 Task: Open Card Requirements Validation Meeting in Board Product Design and User Experience Optimization to Workspace Job Analysis and Design and add a team member Softage.1@softage.net, a label Red, a checklist Production Planning, an attachment from your google drive, a color Red and finally, add a card description 'Plan and execute company team-building retreat with a focus on stress management and resilience' and a comment 'This task presents an opportunity to innovate and come up with new solutions to old problems.'. Add a start date 'Jan 09, 1900' with a due date 'Jan 16, 1900'
Action: Mouse moved to (68, 289)
Screenshot: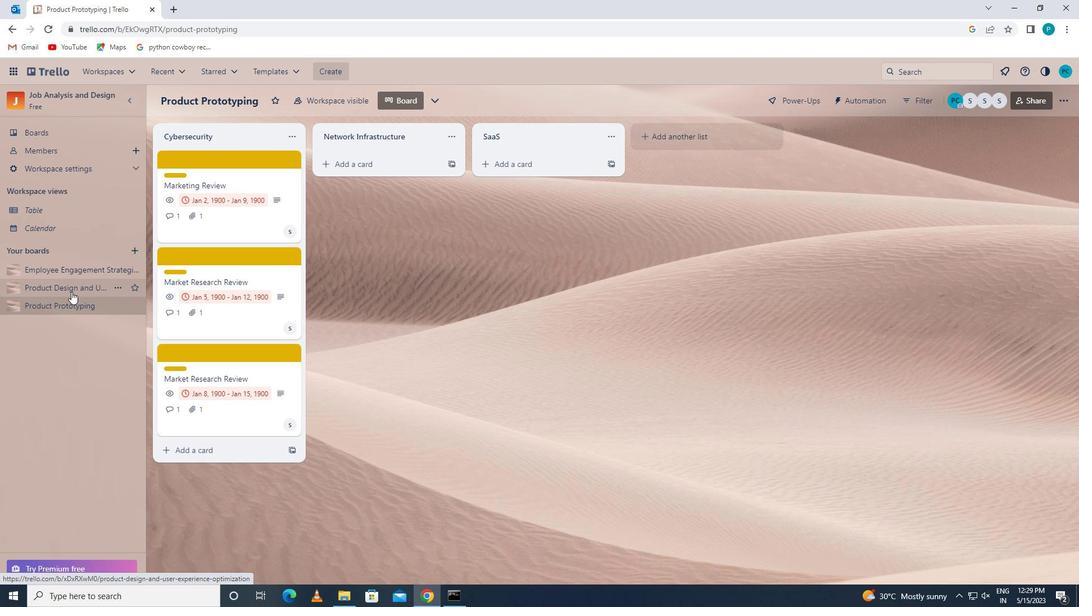 
Action: Mouse pressed left at (68, 289)
Screenshot: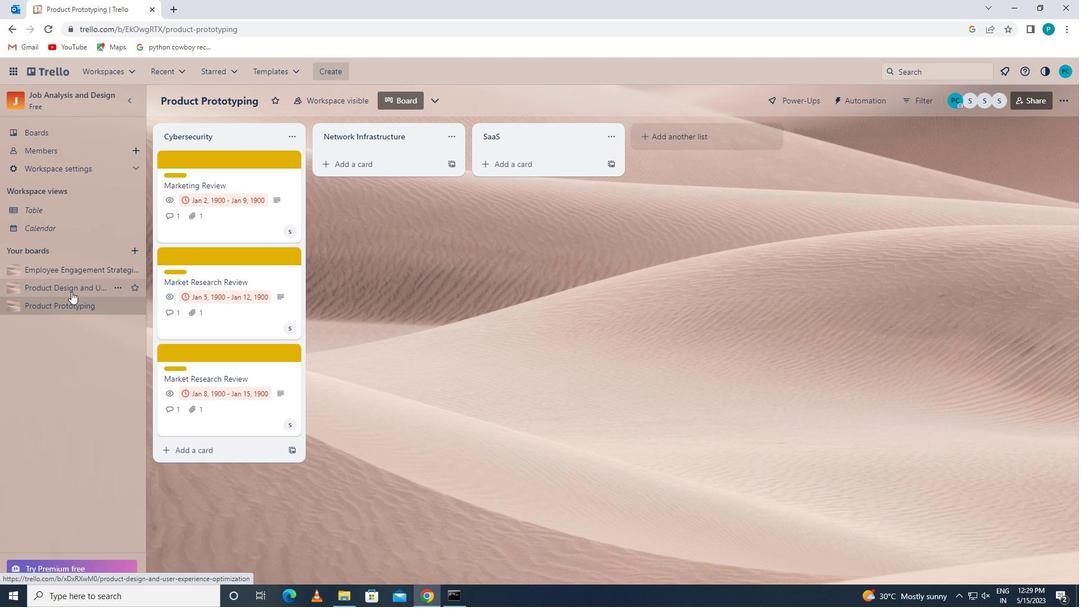 
Action: Mouse moved to (212, 371)
Screenshot: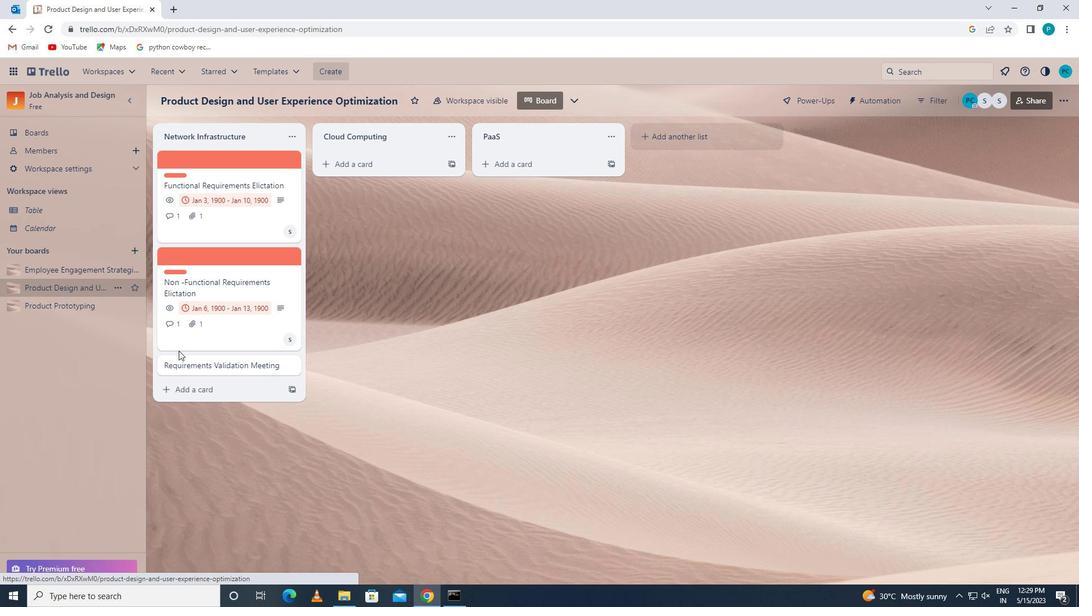 
Action: Mouse pressed left at (212, 371)
Screenshot: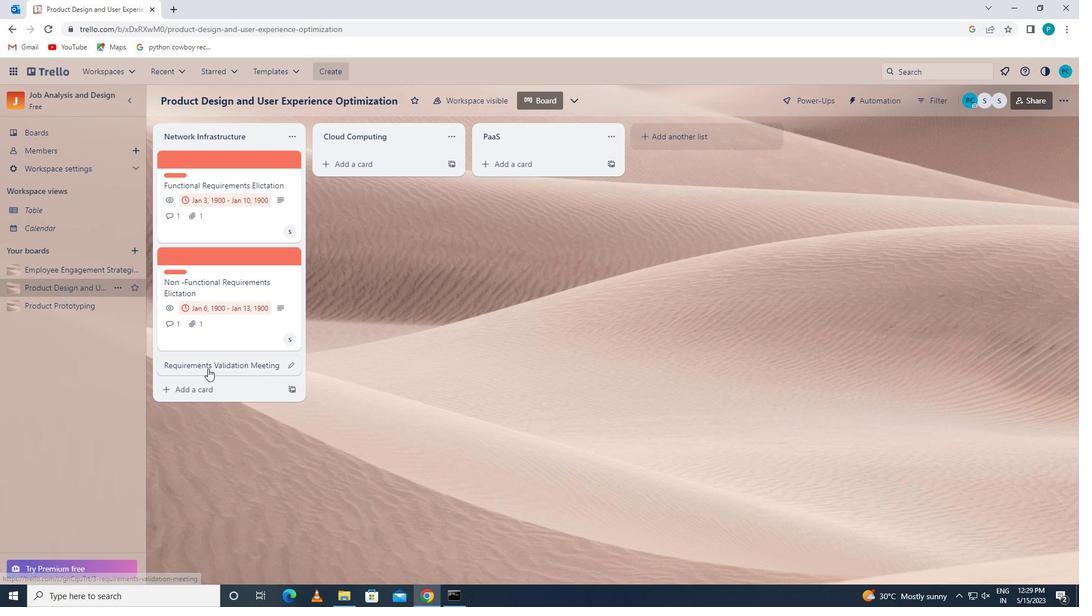 
Action: Mouse moved to (677, 190)
Screenshot: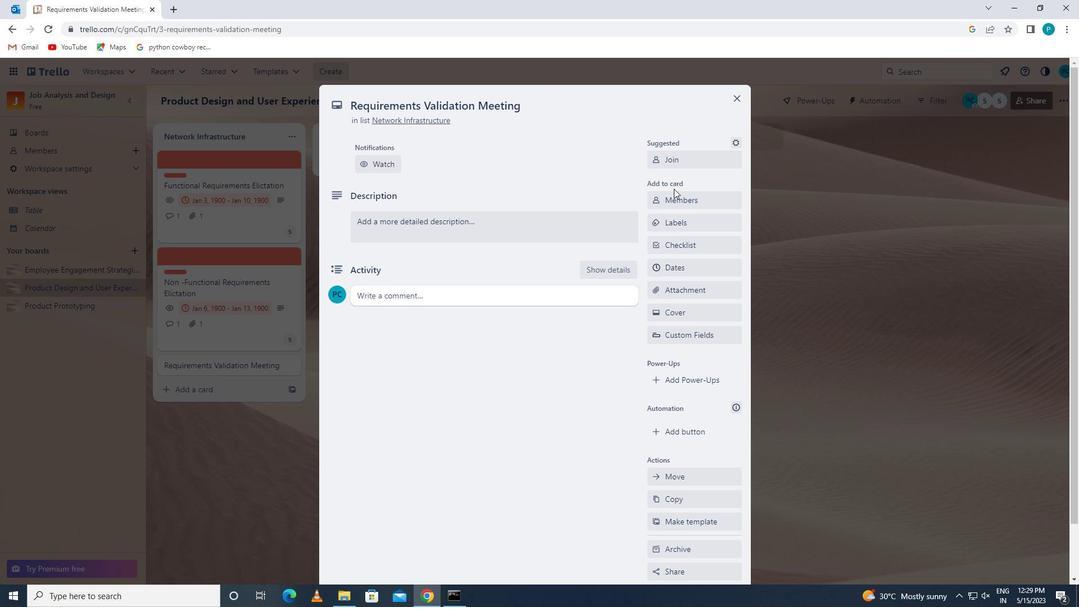 
Action: Mouse pressed left at (677, 190)
Screenshot: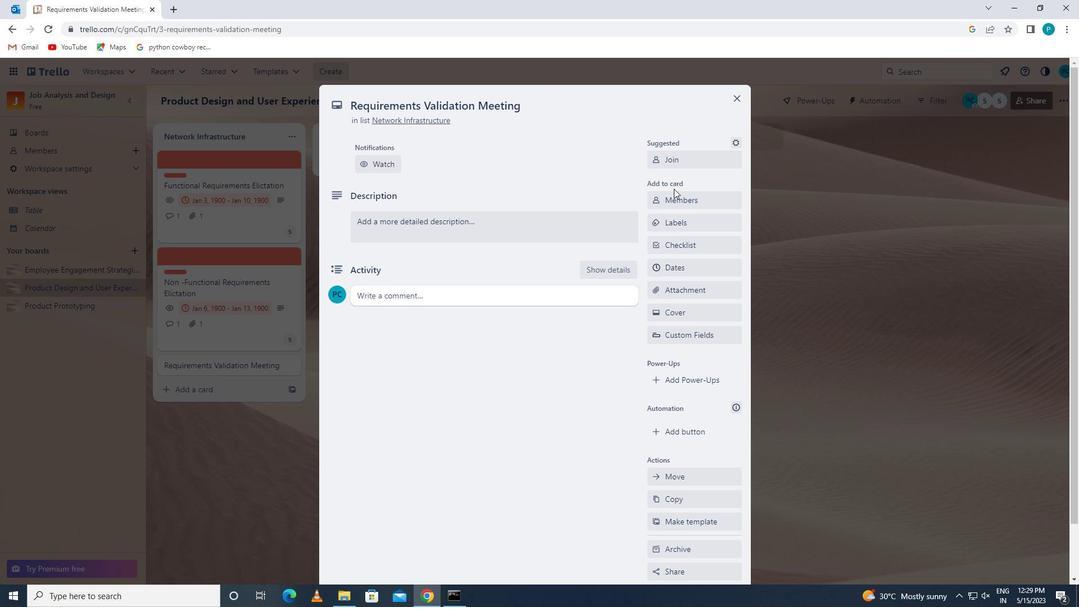 
Action: Mouse moved to (681, 192)
Screenshot: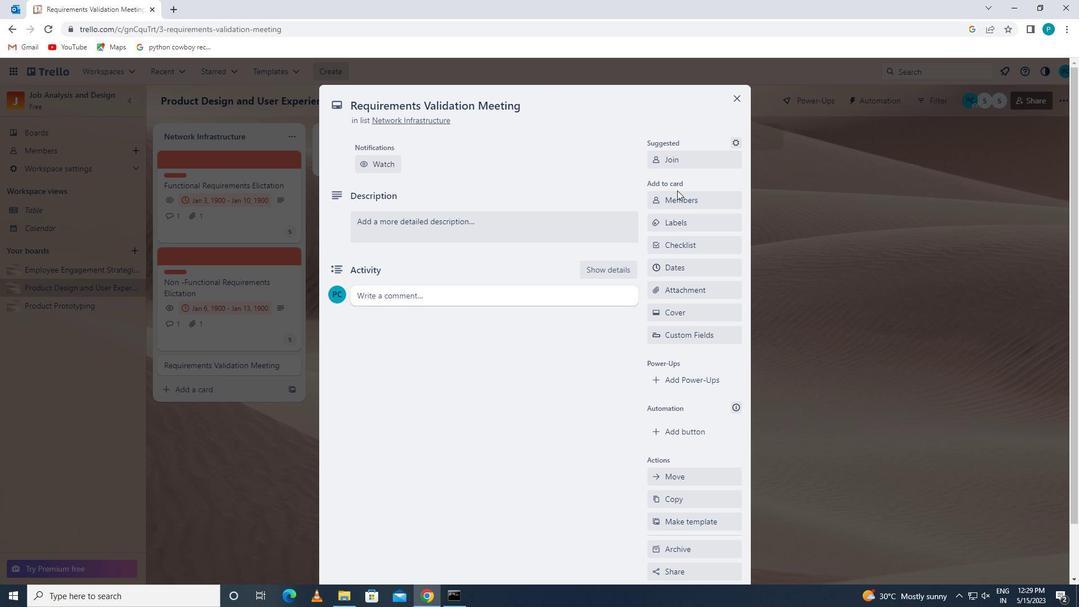 
Action: Mouse pressed left at (681, 192)
Screenshot: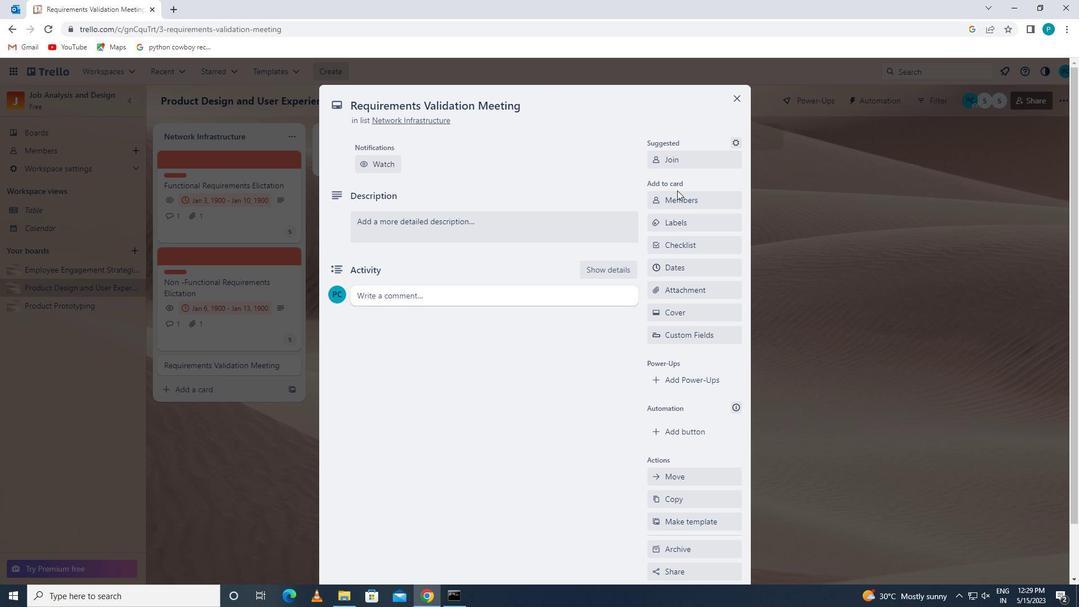 
Action: Key pressed <Key.caps_lock>s<Key.caps_lock>oft
Screenshot: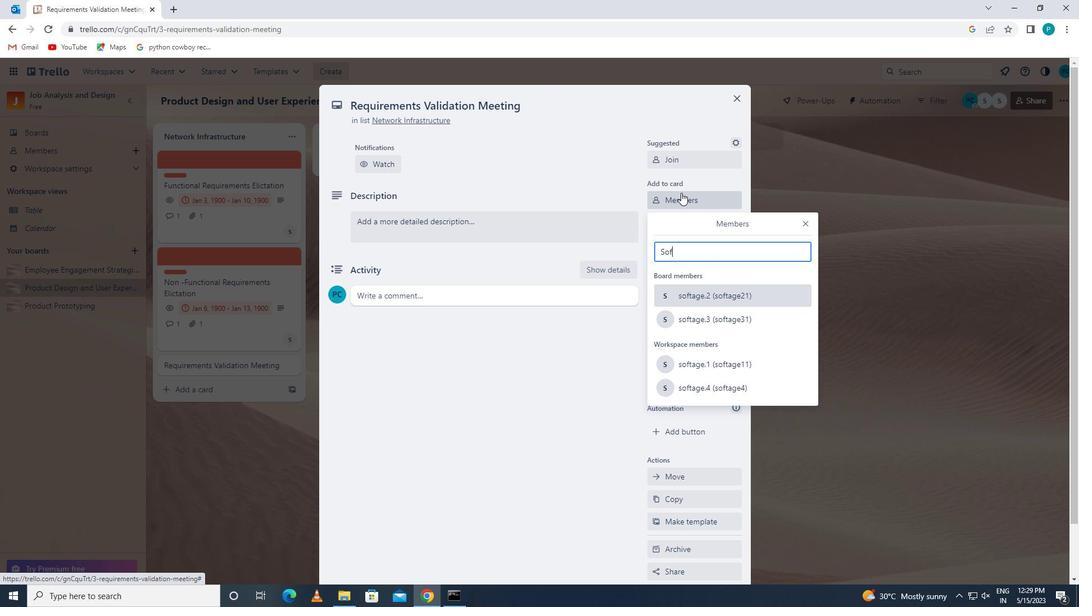
Action: Mouse moved to (681, 368)
Screenshot: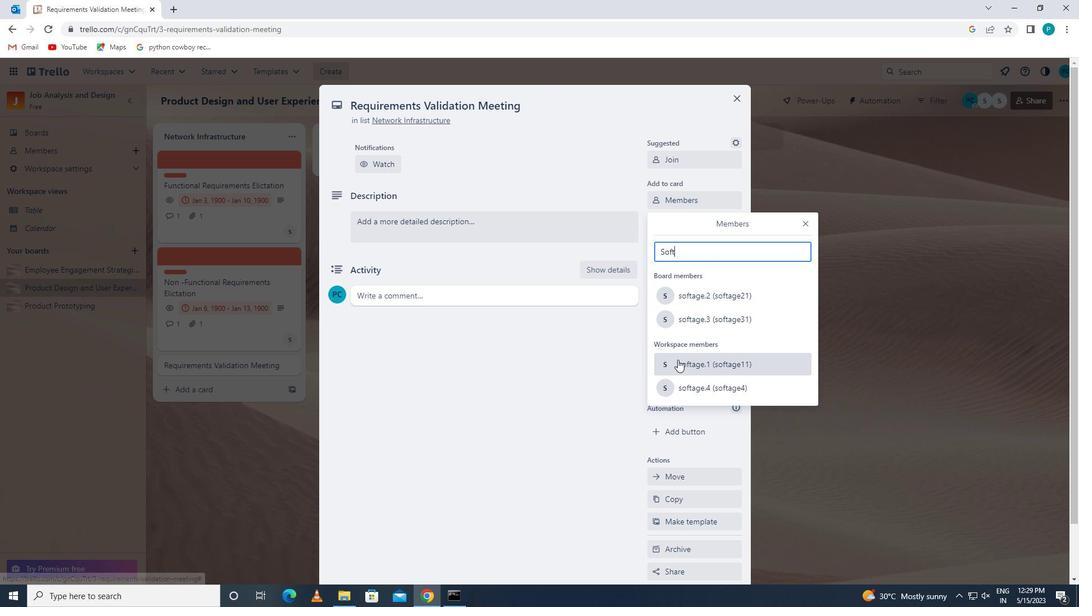
Action: Mouse pressed left at (681, 368)
Screenshot: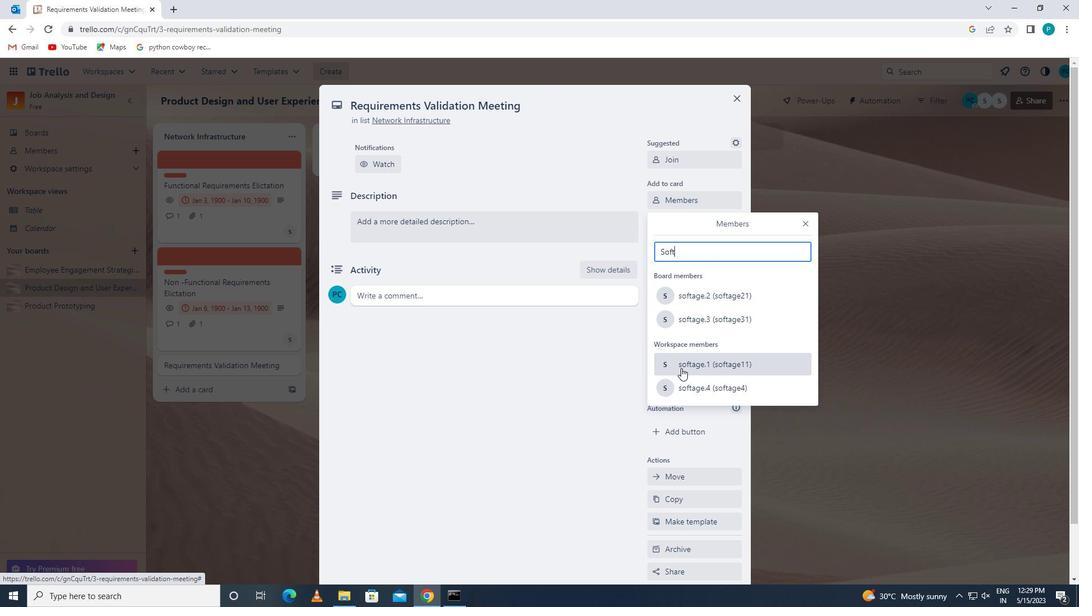 
Action: Mouse moved to (806, 226)
Screenshot: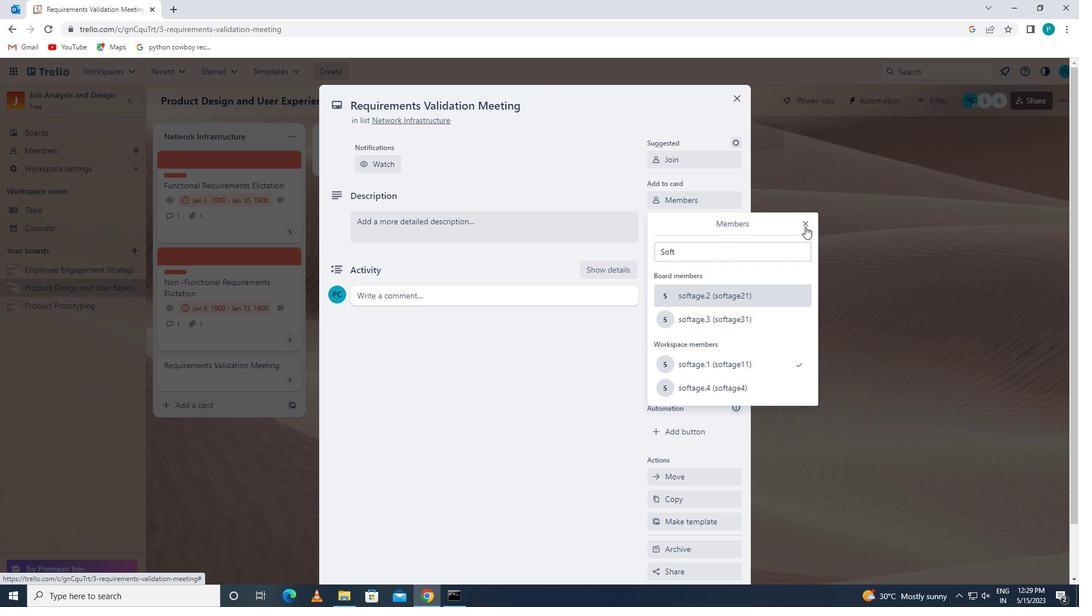 
Action: Mouse pressed left at (806, 226)
Screenshot: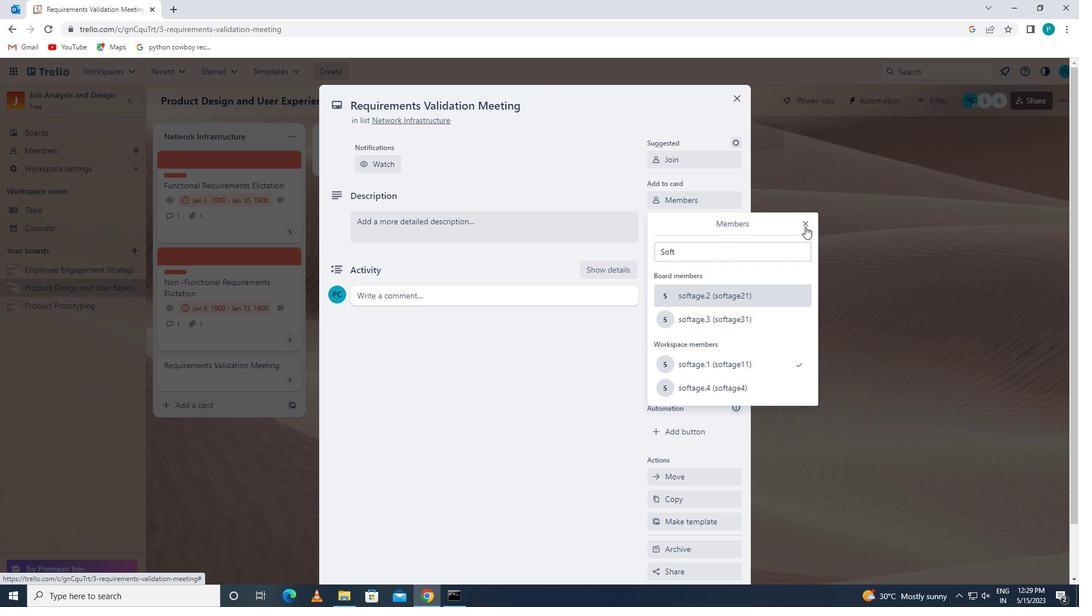 
Action: Mouse moved to (731, 221)
Screenshot: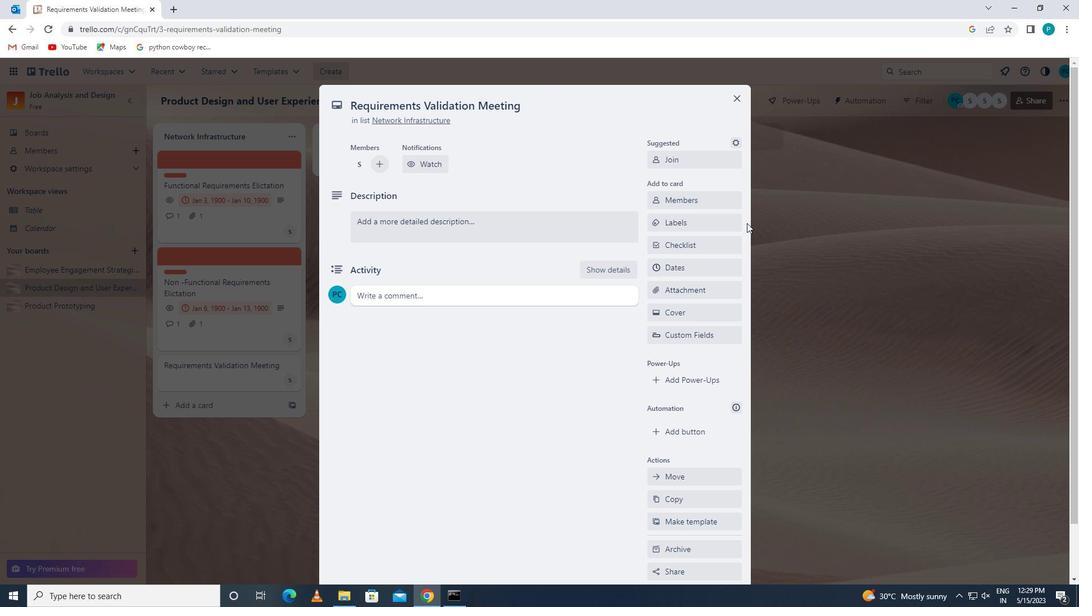 
Action: Mouse pressed left at (731, 221)
Screenshot: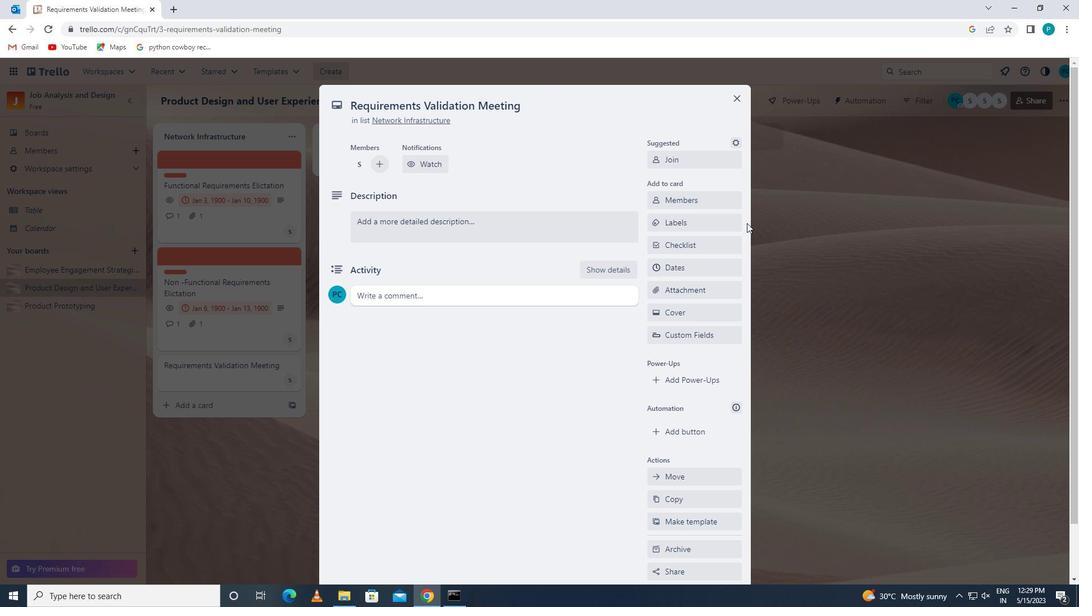 
Action: Mouse moved to (703, 438)
Screenshot: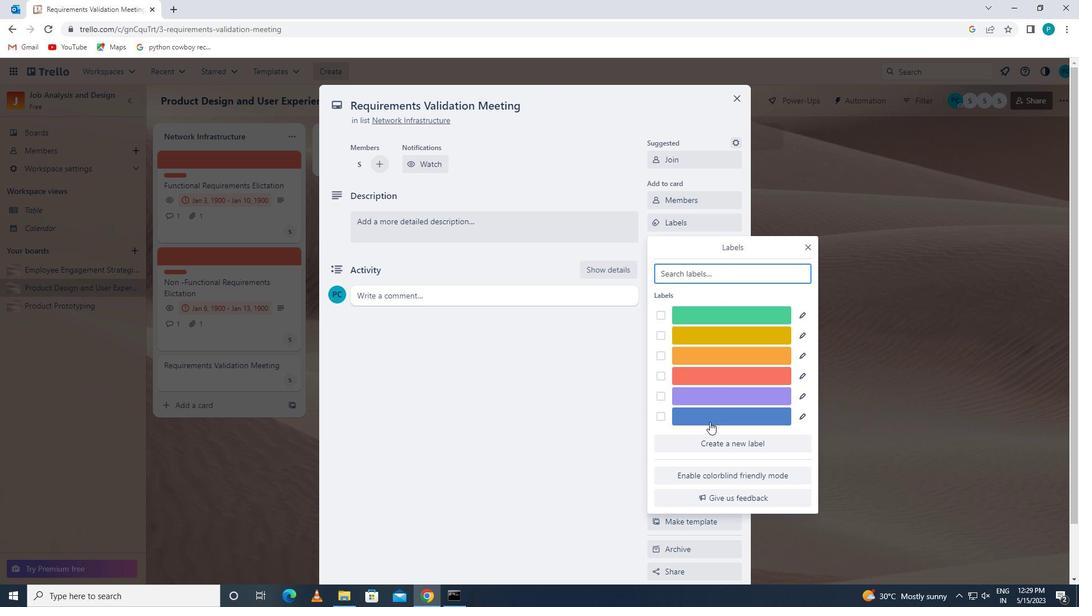 
Action: Mouse pressed left at (703, 438)
Screenshot: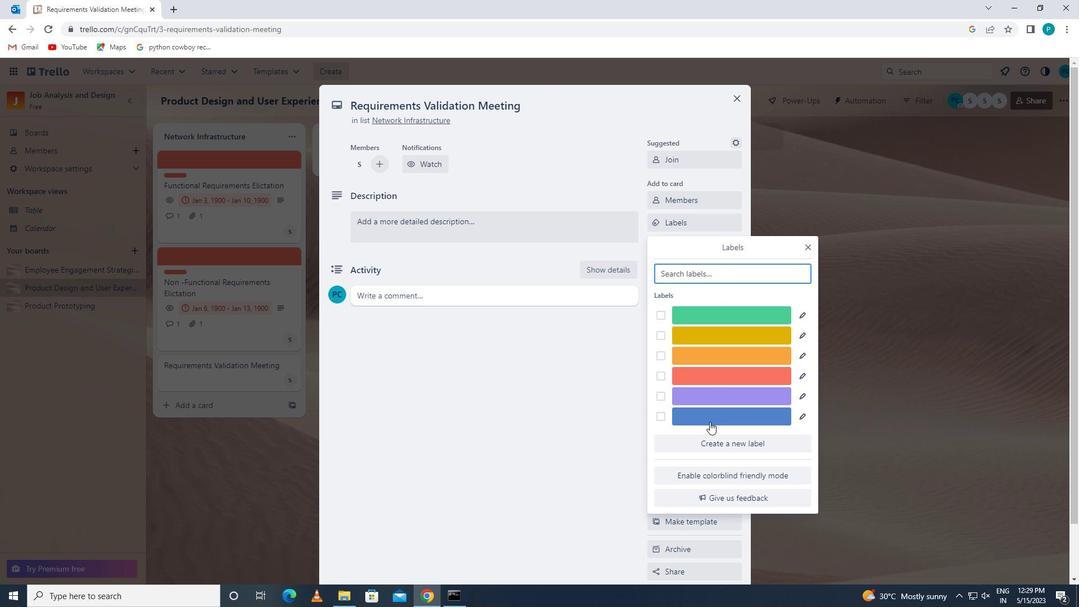 
Action: Mouse moved to (756, 400)
Screenshot: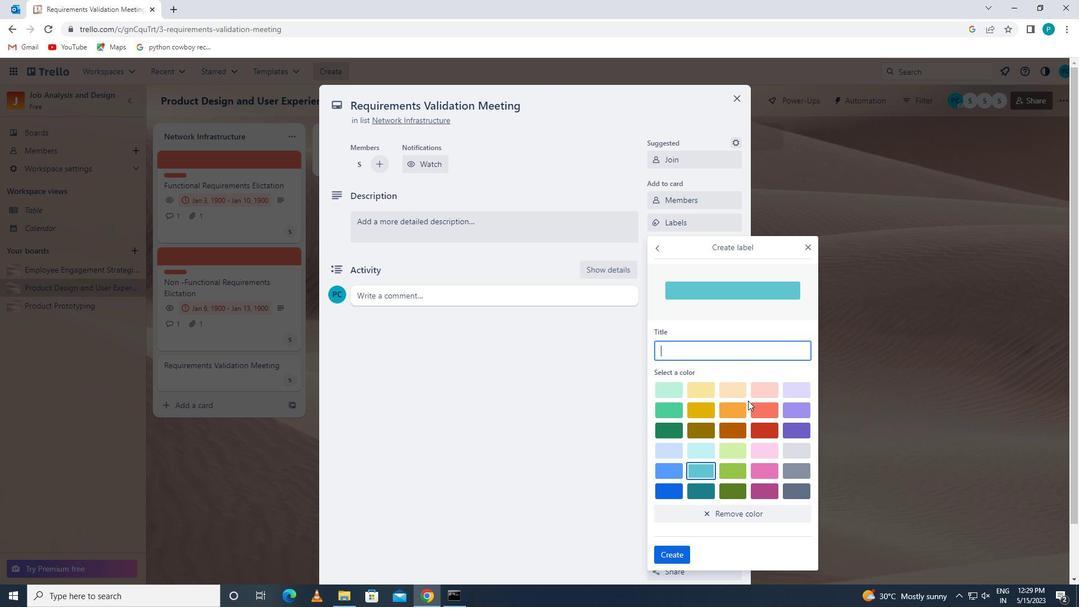 
Action: Mouse pressed left at (756, 400)
Screenshot: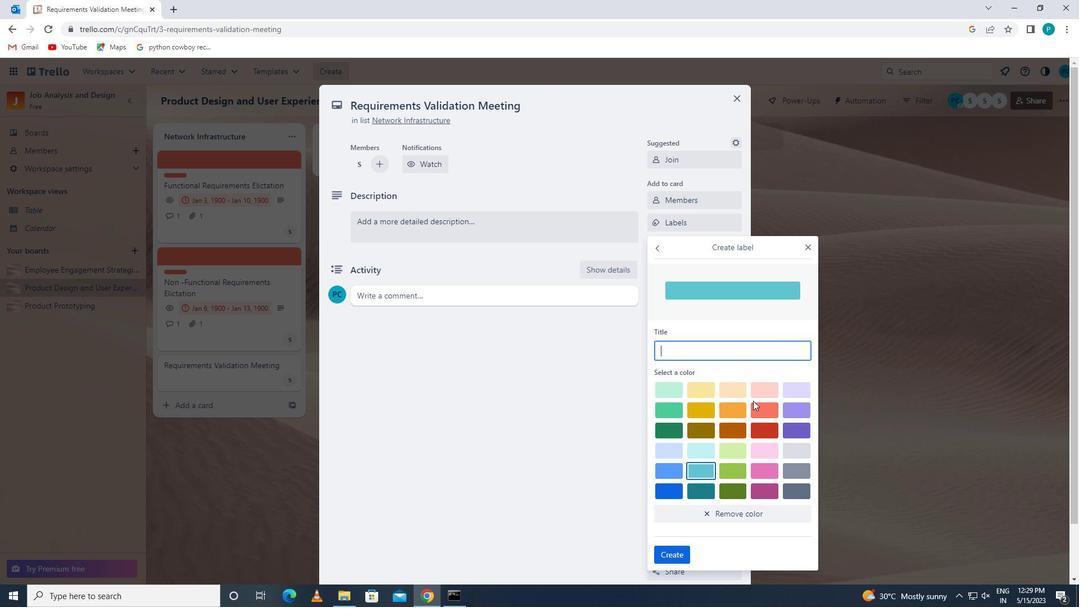 
Action: Mouse moved to (759, 401)
Screenshot: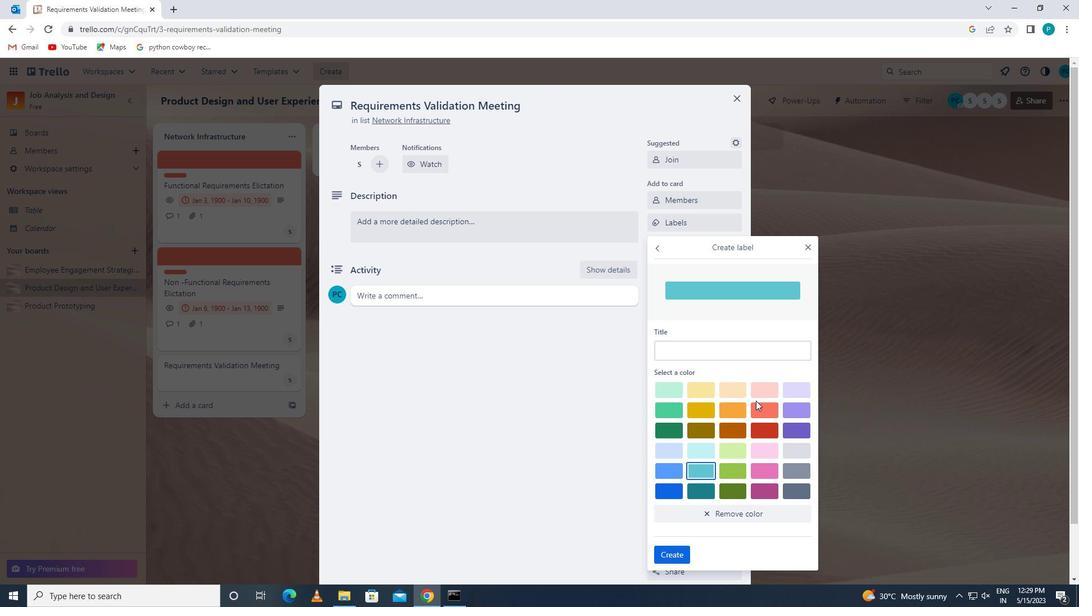
Action: Mouse pressed left at (759, 401)
Screenshot: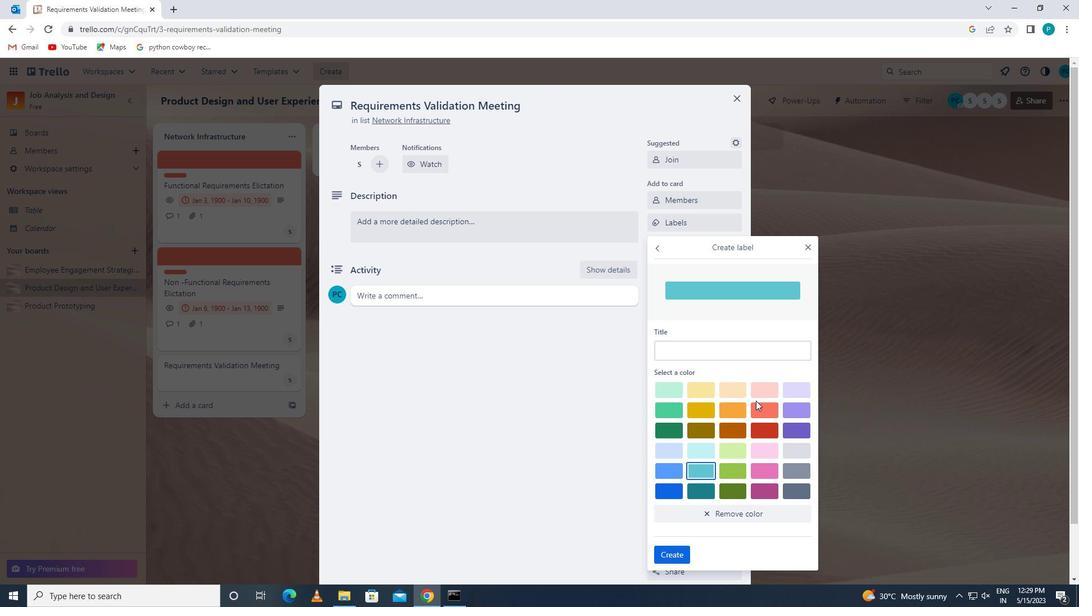 
Action: Mouse moved to (760, 409)
Screenshot: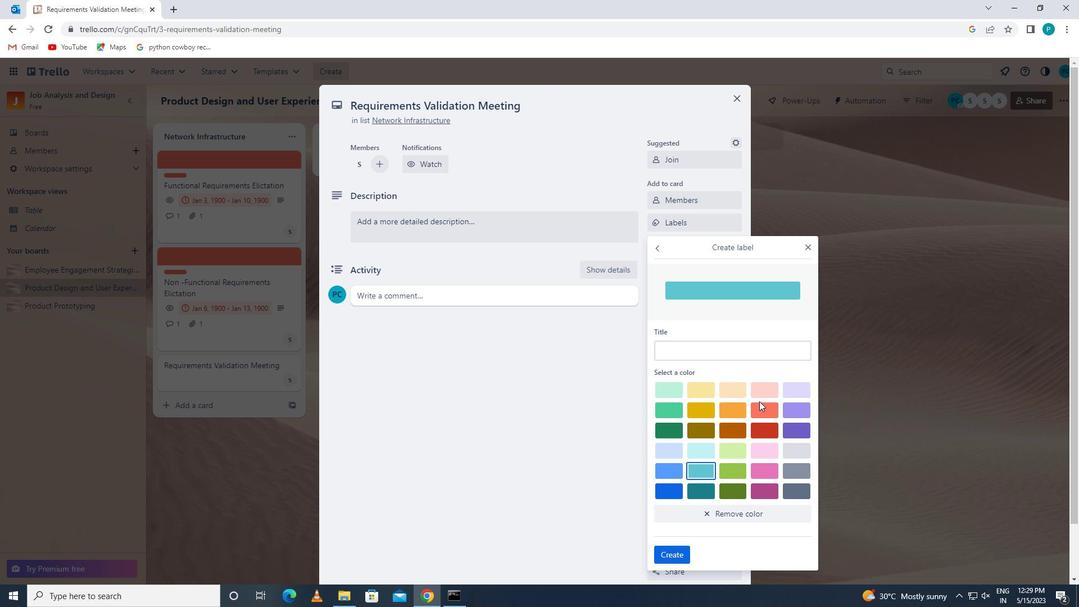 
Action: Mouse pressed left at (760, 409)
Screenshot: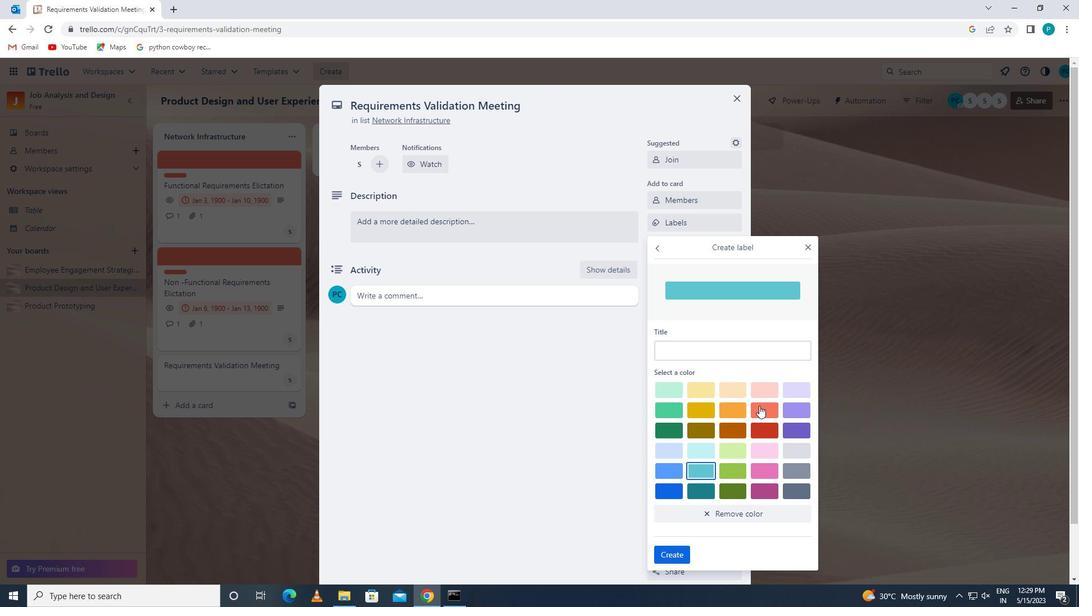 
Action: Mouse moved to (664, 548)
Screenshot: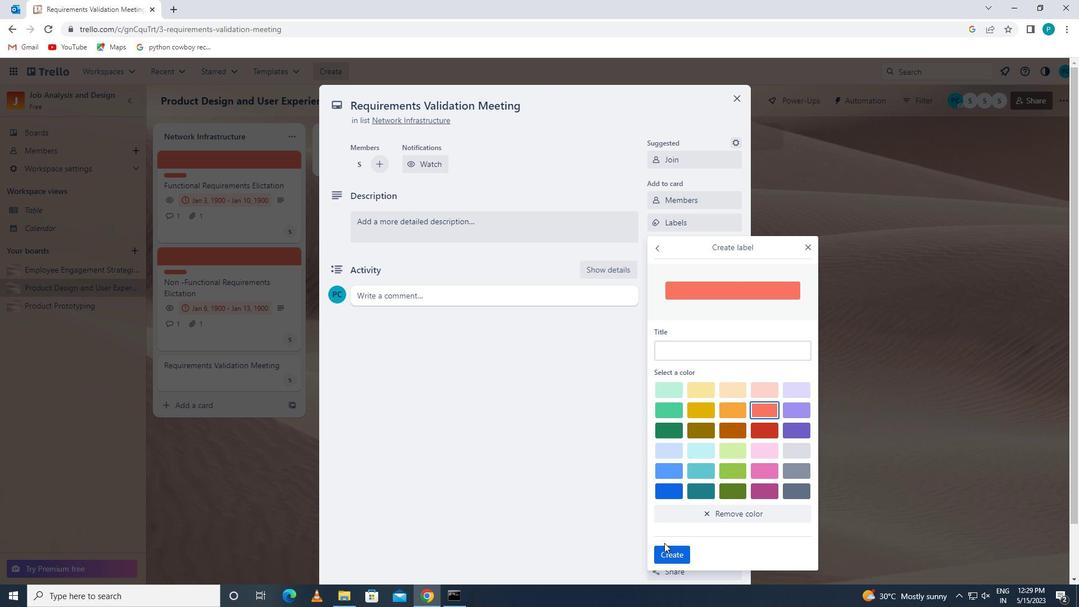 
Action: Mouse pressed left at (664, 548)
Screenshot: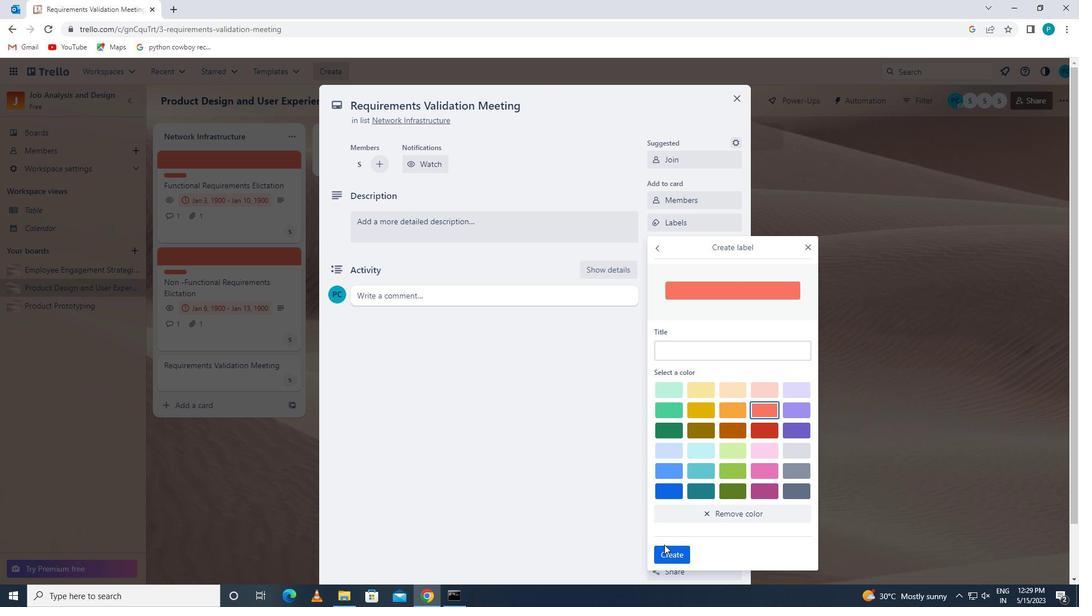 
Action: Mouse moved to (808, 244)
Screenshot: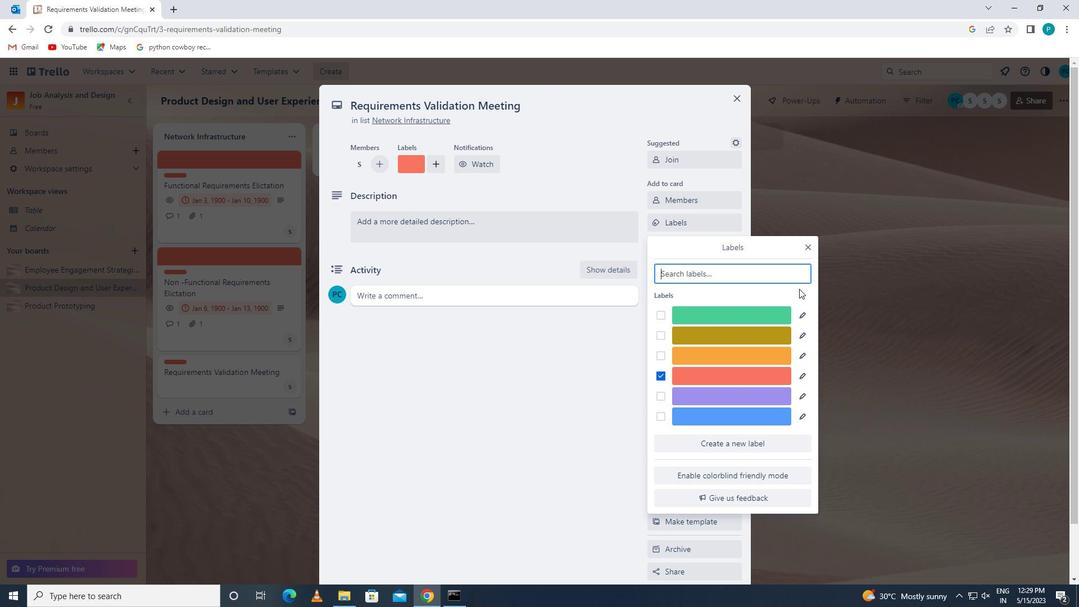 
Action: Mouse pressed left at (808, 244)
Screenshot: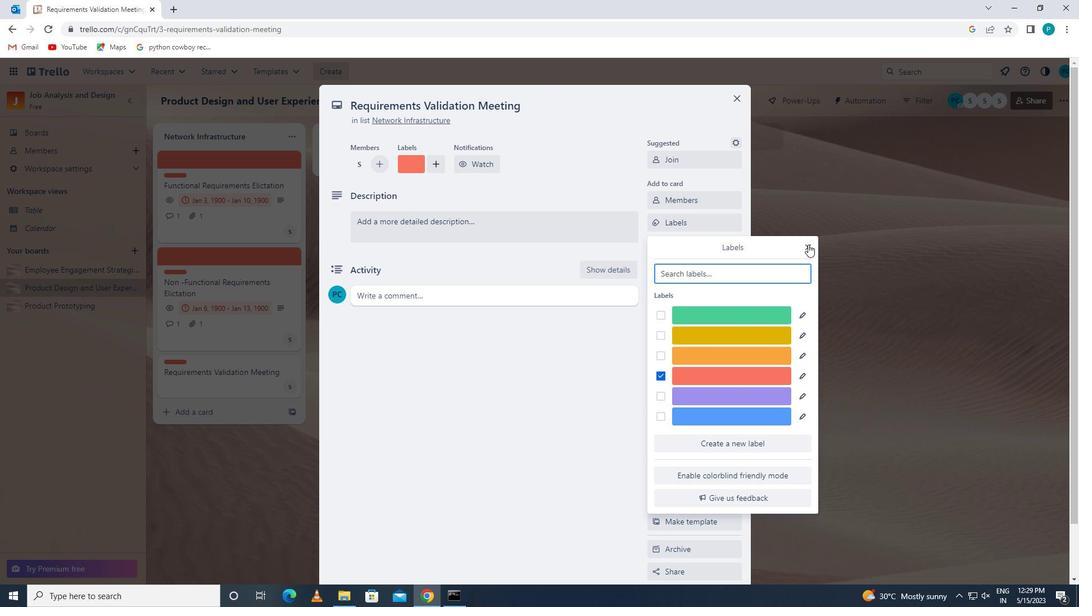 
Action: Mouse moved to (726, 242)
Screenshot: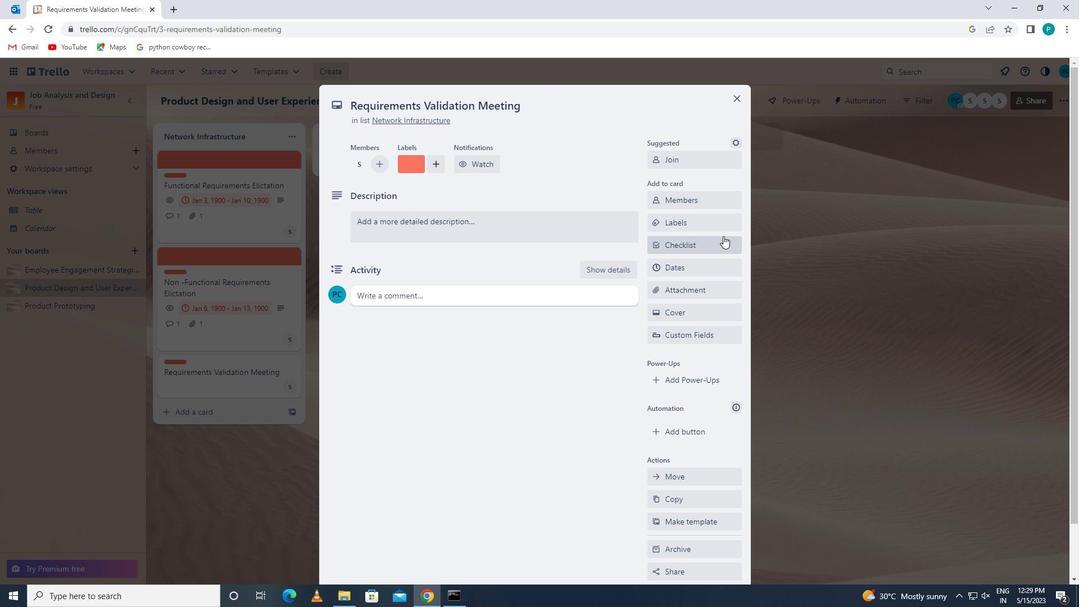 
Action: Mouse pressed left at (726, 242)
Screenshot: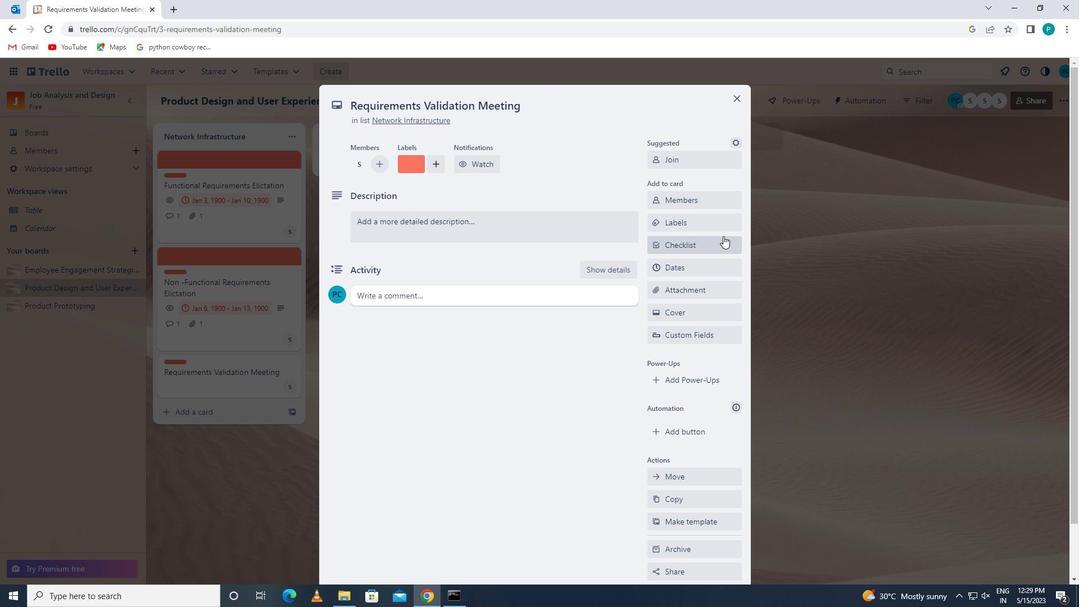 
Action: Mouse moved to (726, 242)
Screenshot: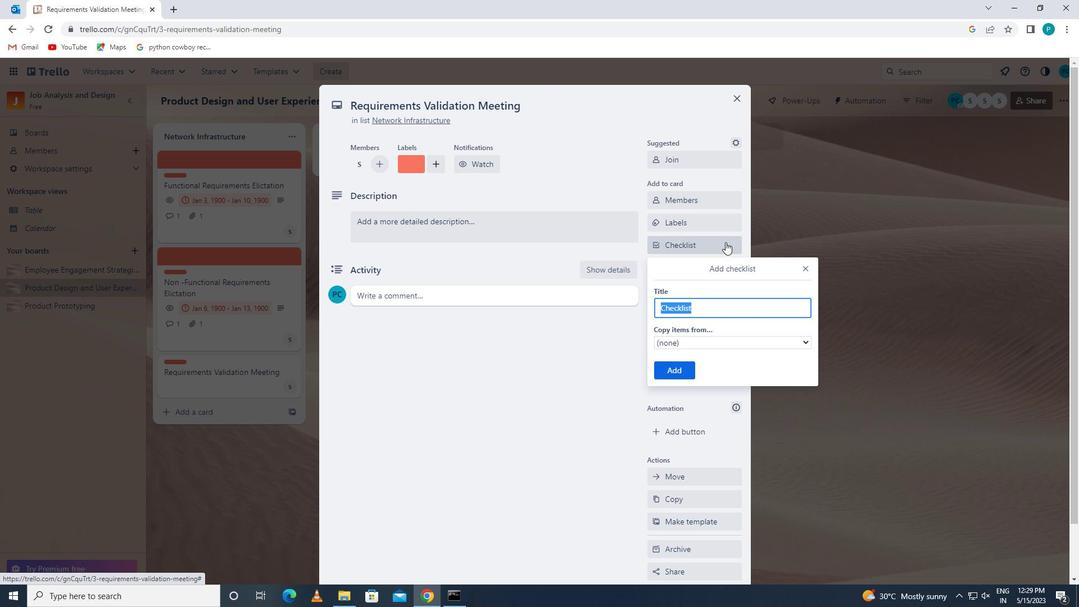 
Action: Key pressed <Key.caps_lock>p<Key.caps_lock>ro
Screenshot: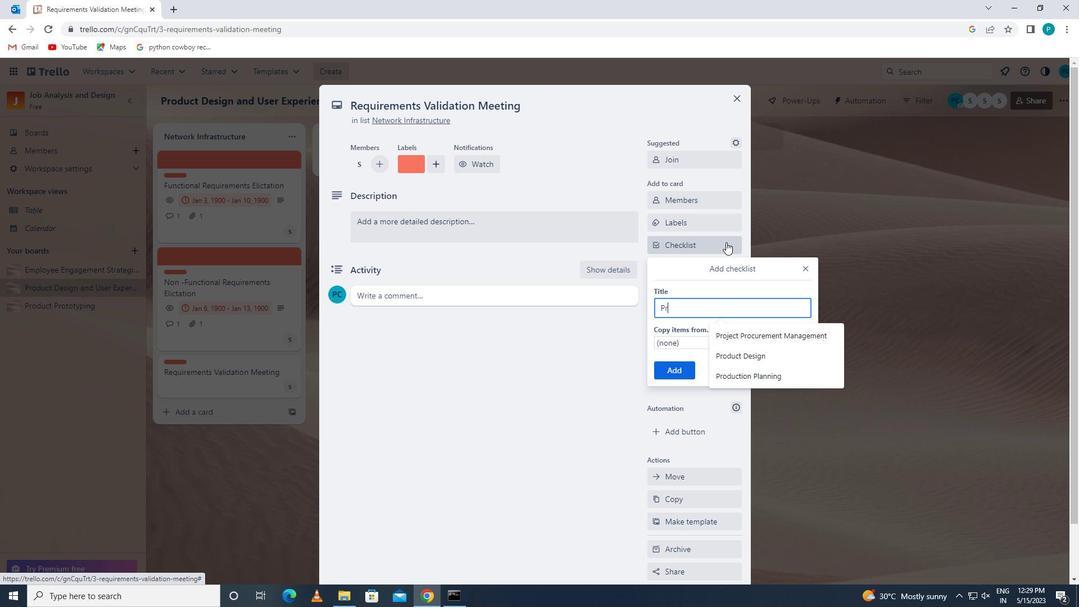 
Action: Mouse moved to (720, 382)
Screenshot: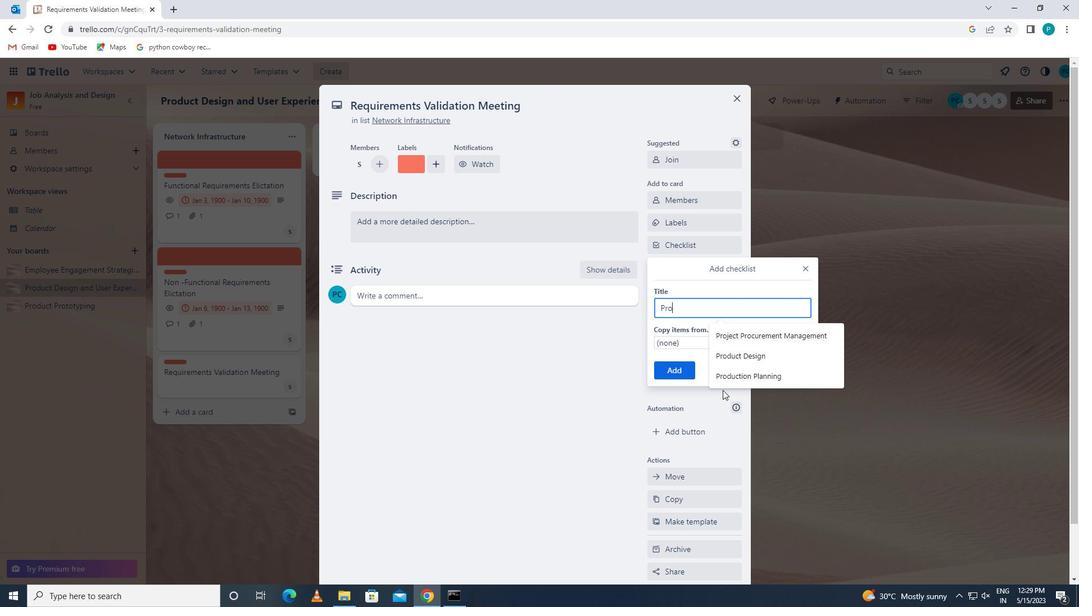 
Action: Mouse pressed left at (720, 382)
Screenshot: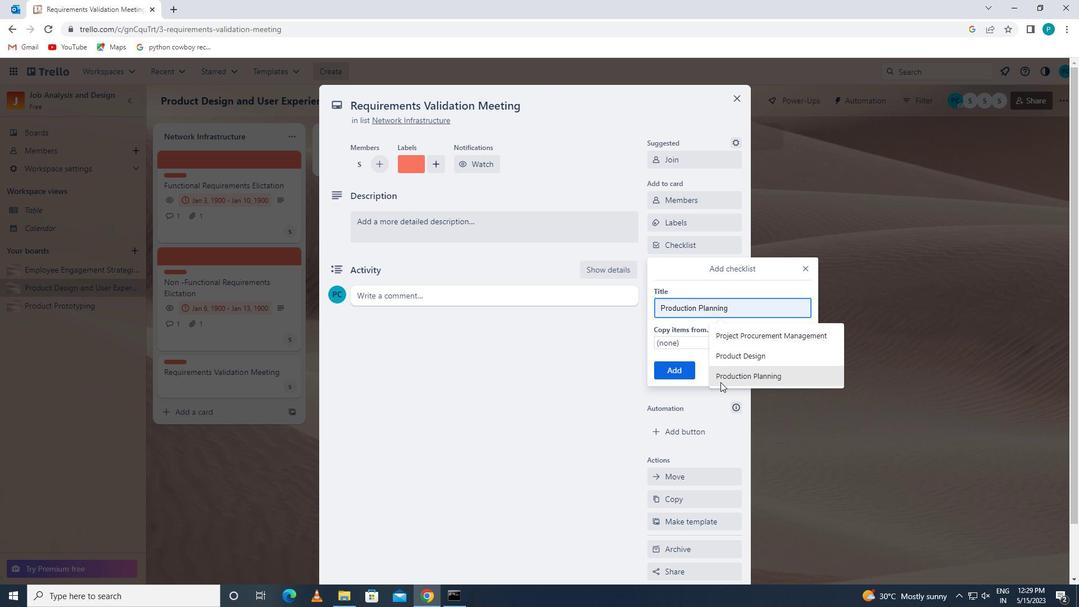 
Action: Mouse moved to (690, 364)
Screenshot: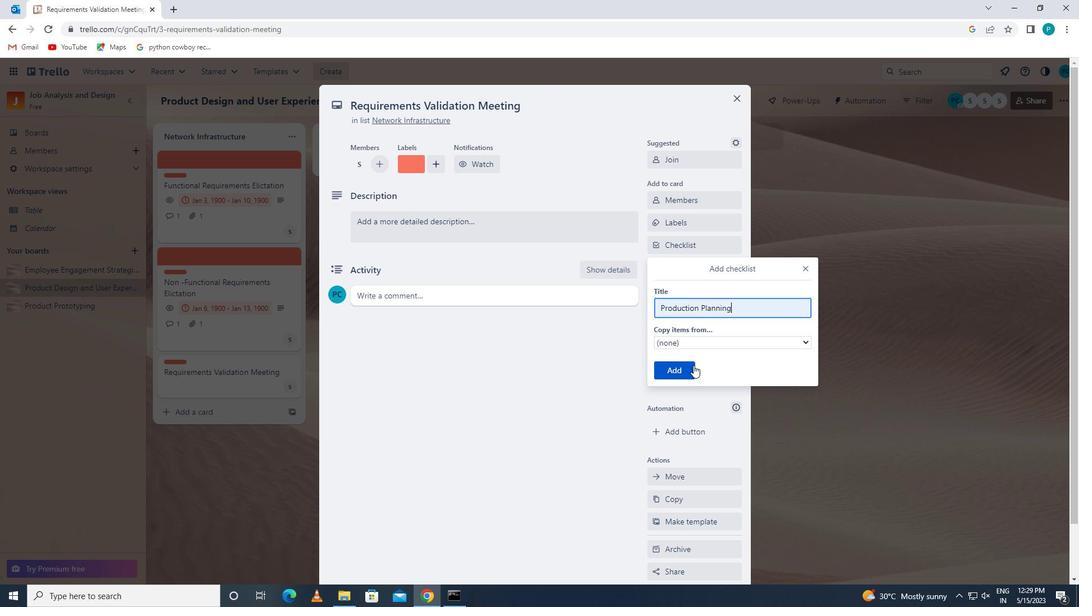 
Action: Mouse pressed left at (690, 364)
Screenshot: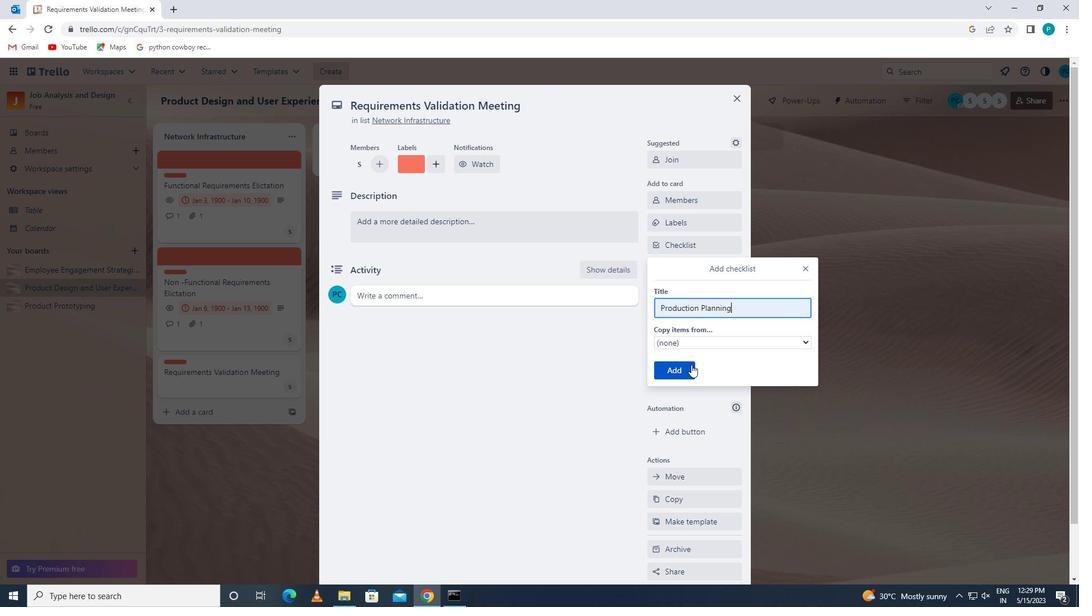 
Action: Mouse moved to (707, 293)
Screenshot: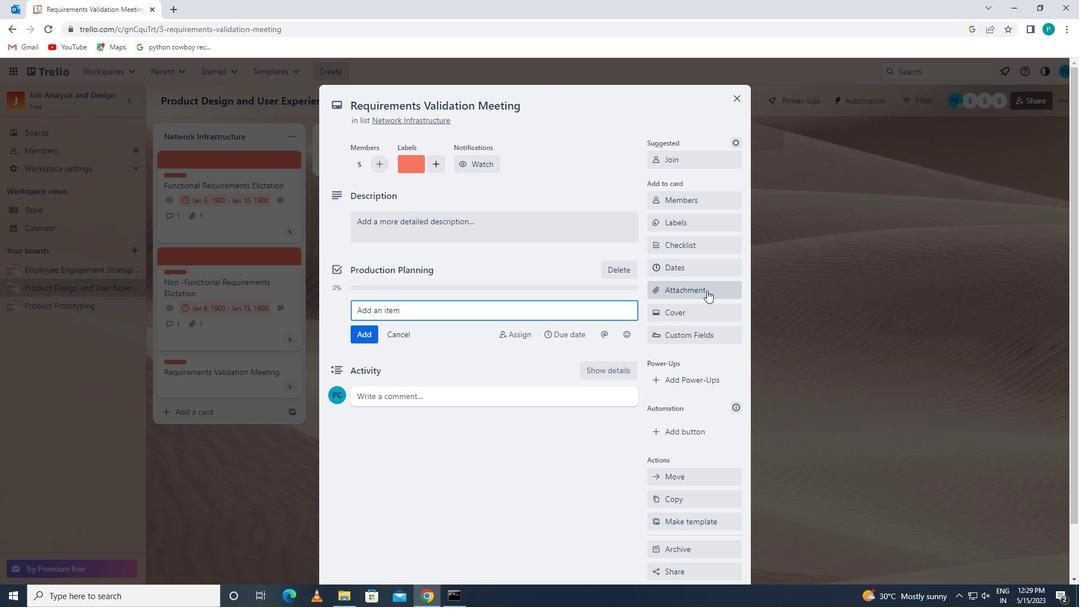 
Action: Mouse pressed left at (707, 293)
Screenshot: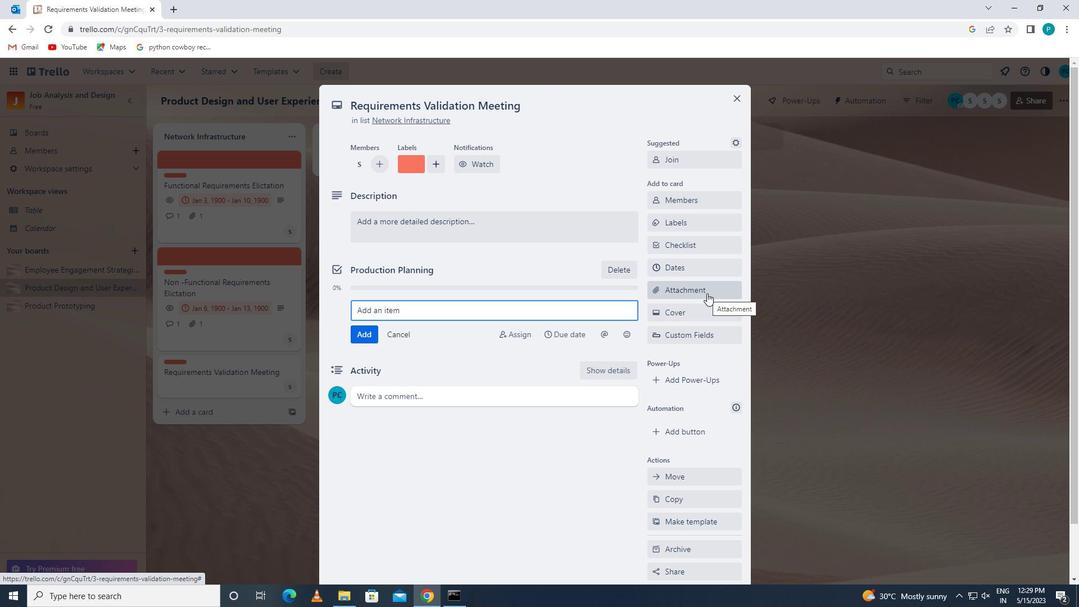 
Action: Mouse moved to (706, 381)
Screenshot: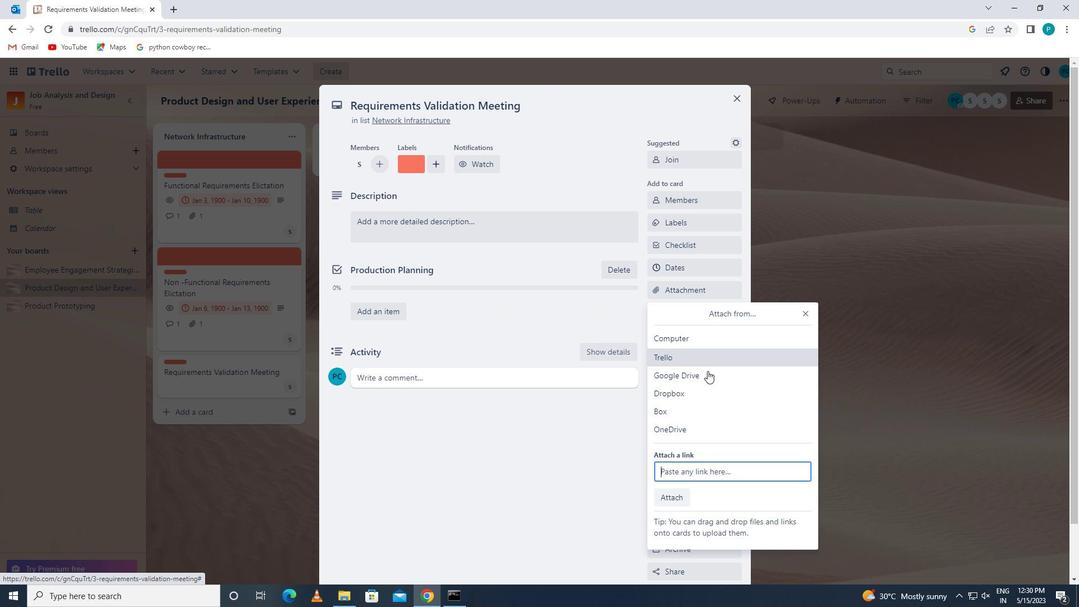 
Action: Mouse pressed left at (706, 381)
Screenshot: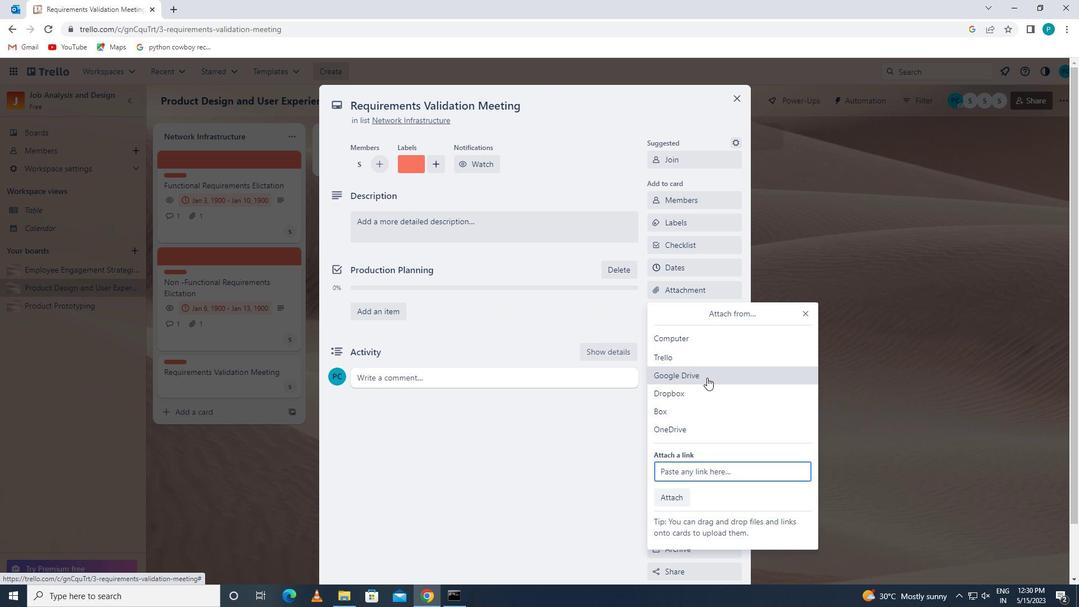 
Action: Mouse moved to (334, 291)
Screenshot: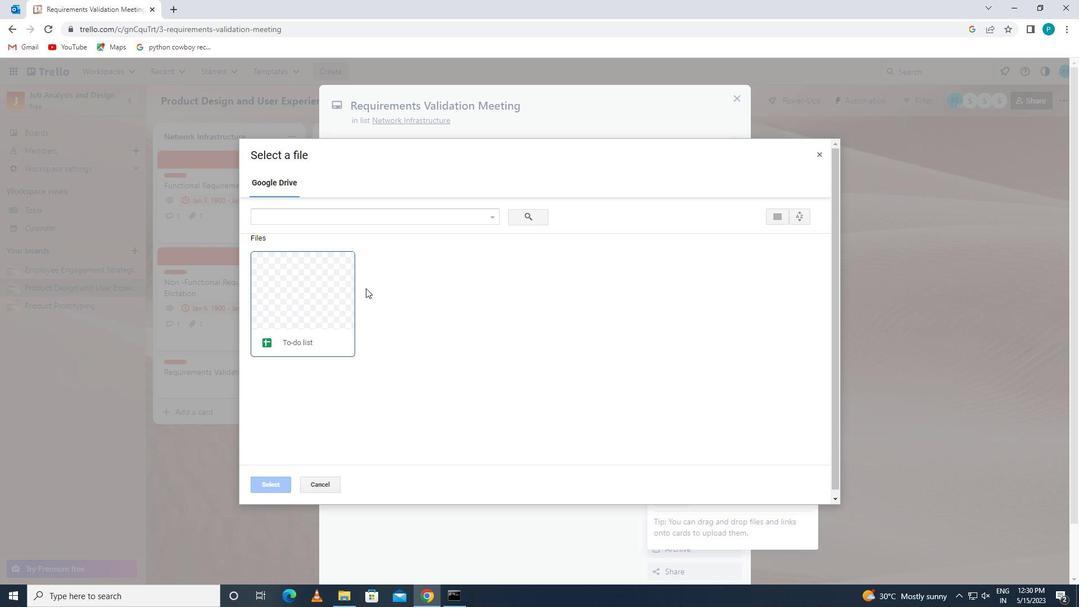 
Action: Mouse pressed left at (334, 291)
Screenshot: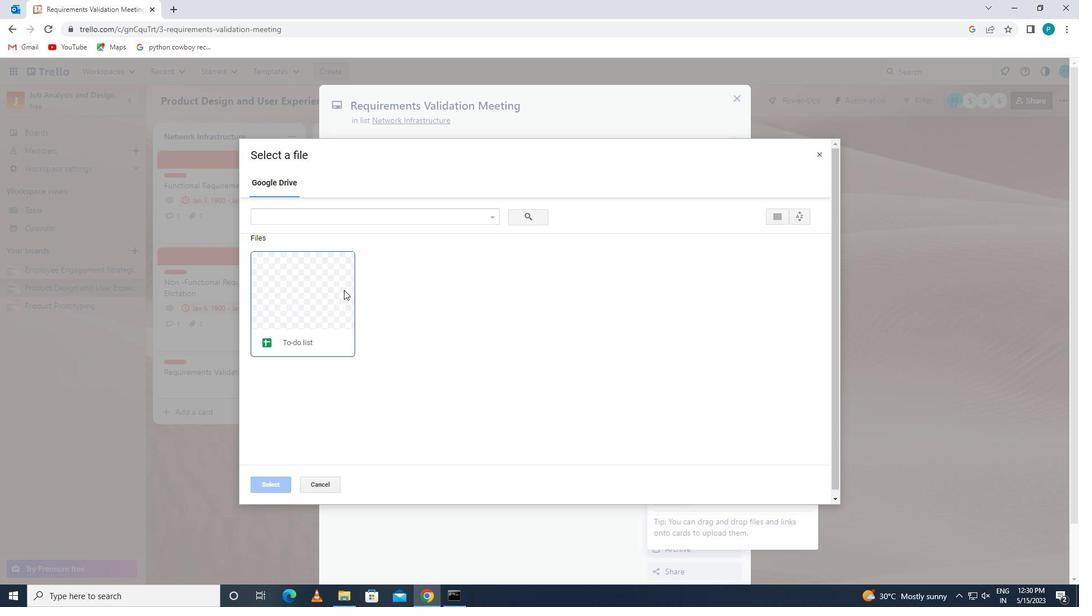 
Action: Mouse moved to (258, 483)
Screenshot: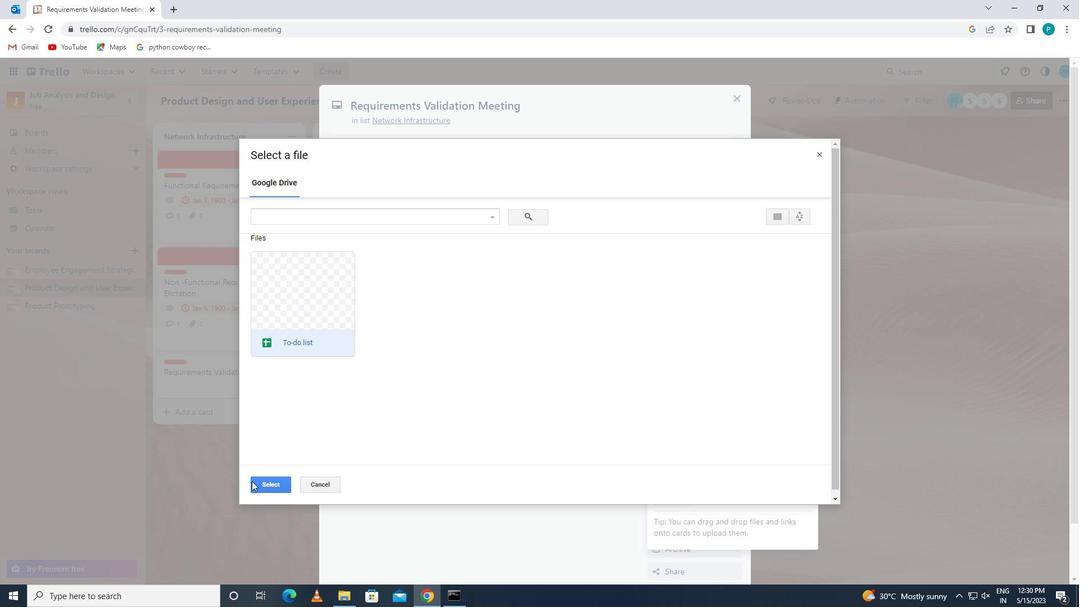 
Action: Mouse pressed left at (258, 483)
Screenshot: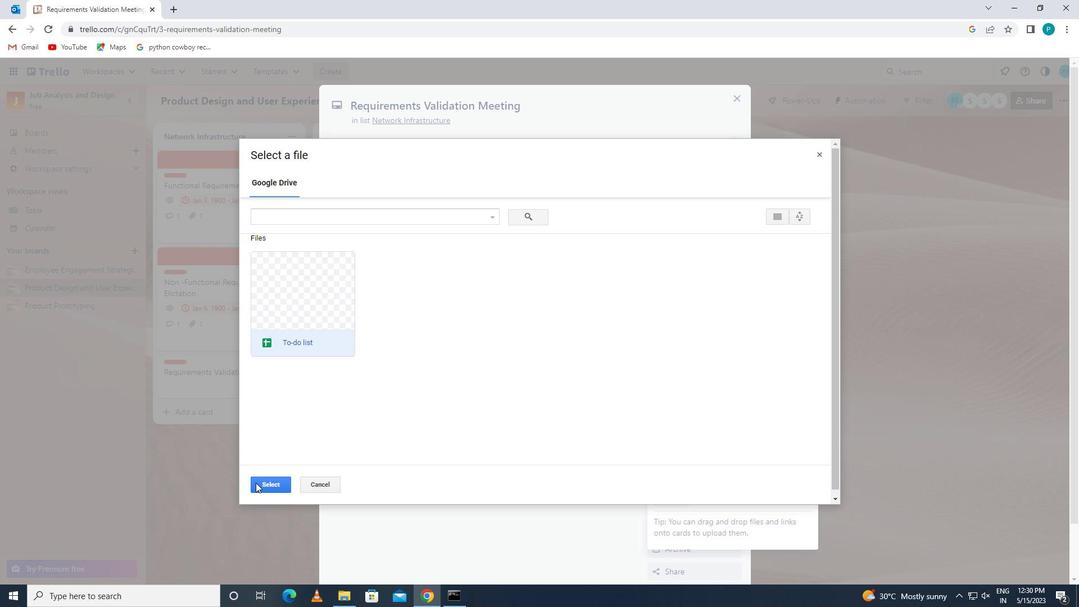 
Action: Mouse moved to (684, 316)
Screenshot: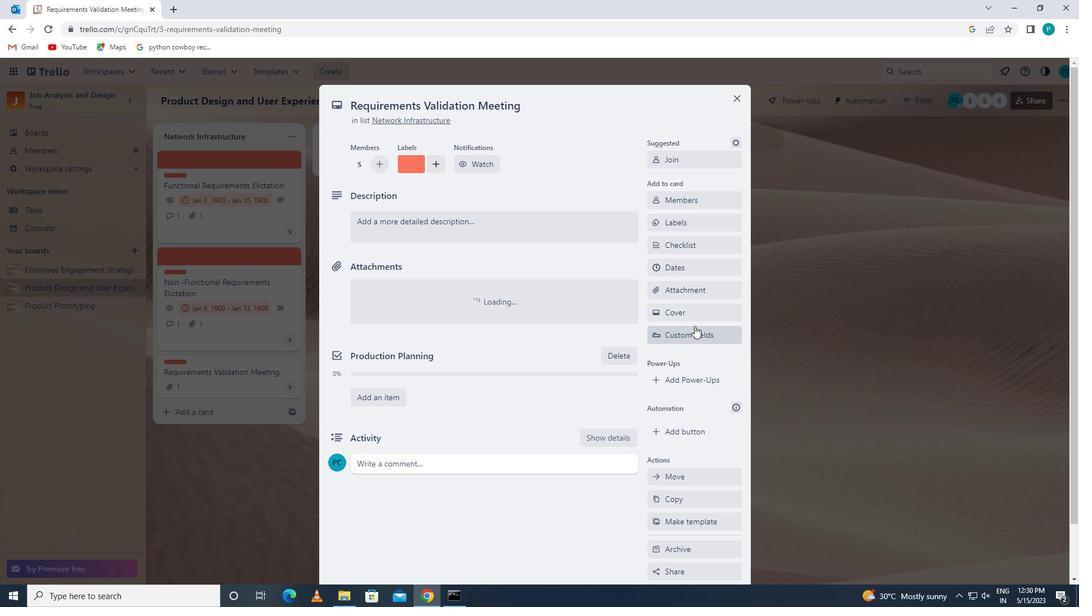 
Action: Mouse pressed left at (684, 316)
Screenshot: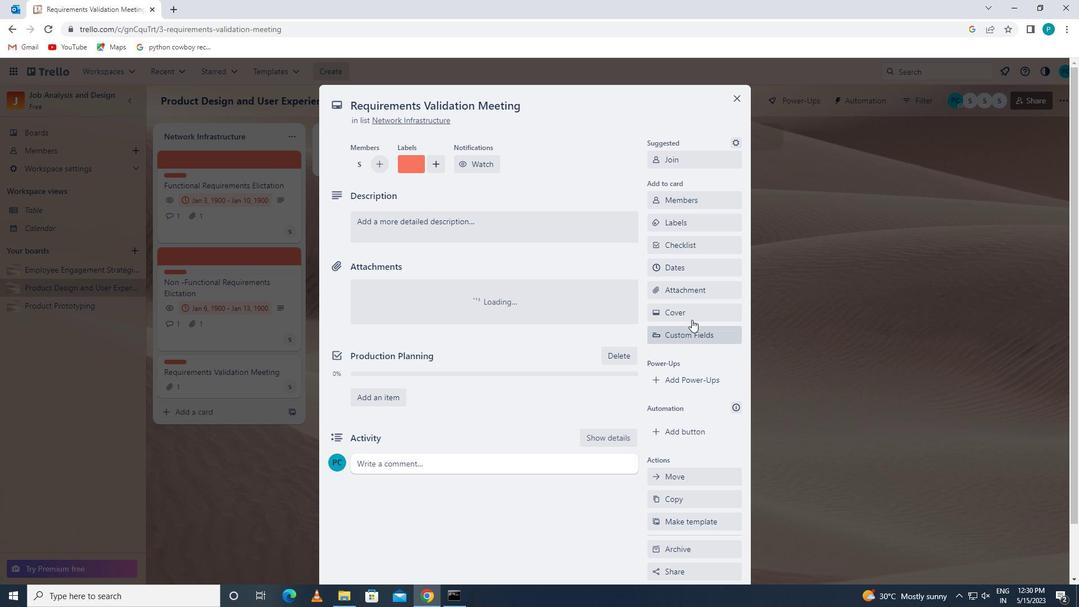 
Action: Mouse moved to (762, 359)
Screenshot: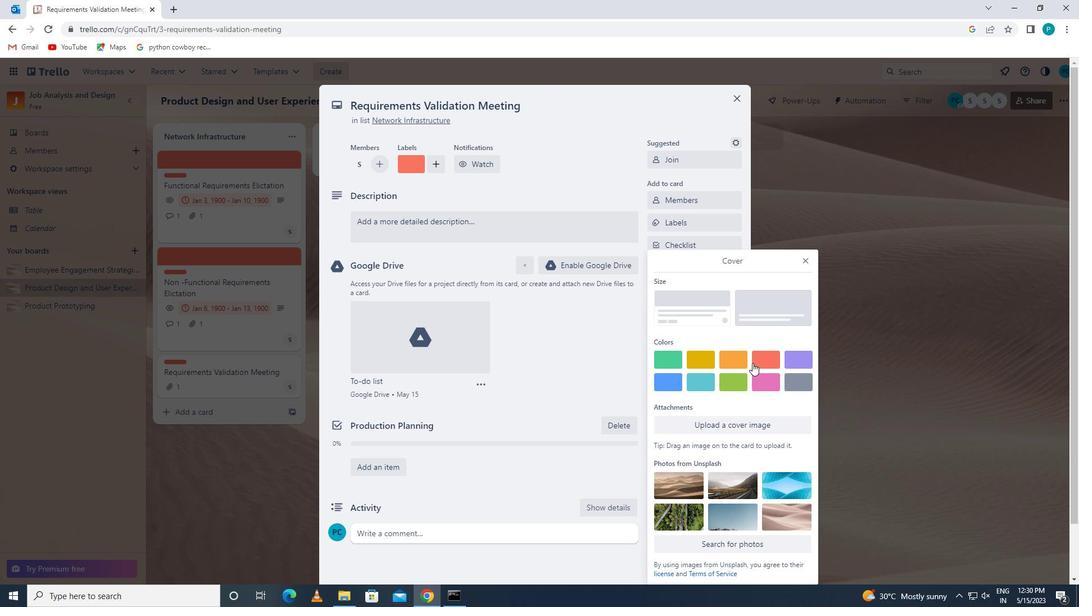 
Action: Mouse pressed left at (762, 359)
Screenshot: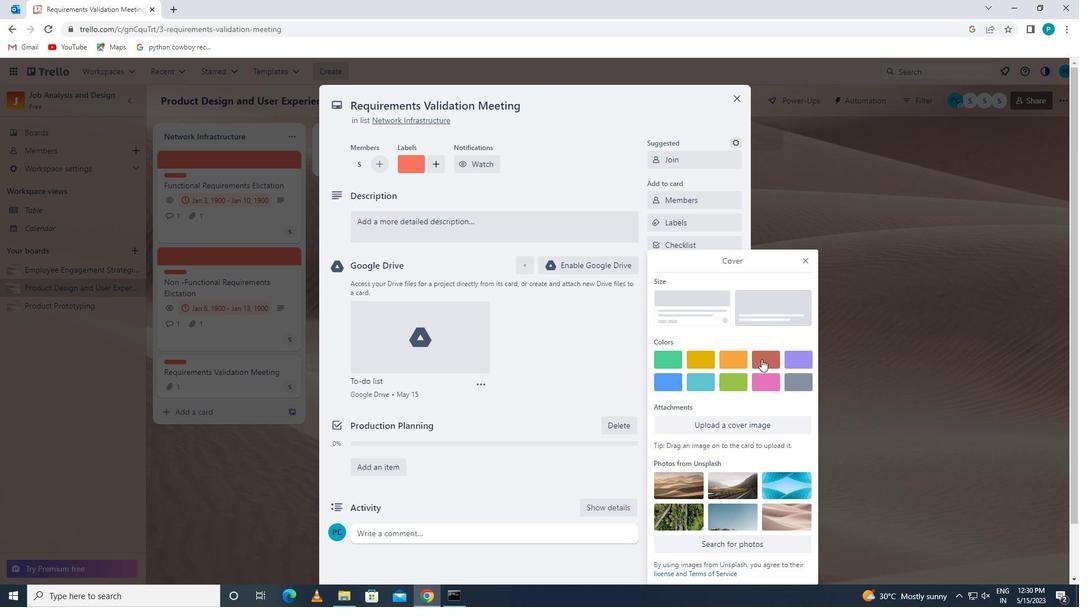 
Action: Mouse moved to (809, 236)
Screenshot: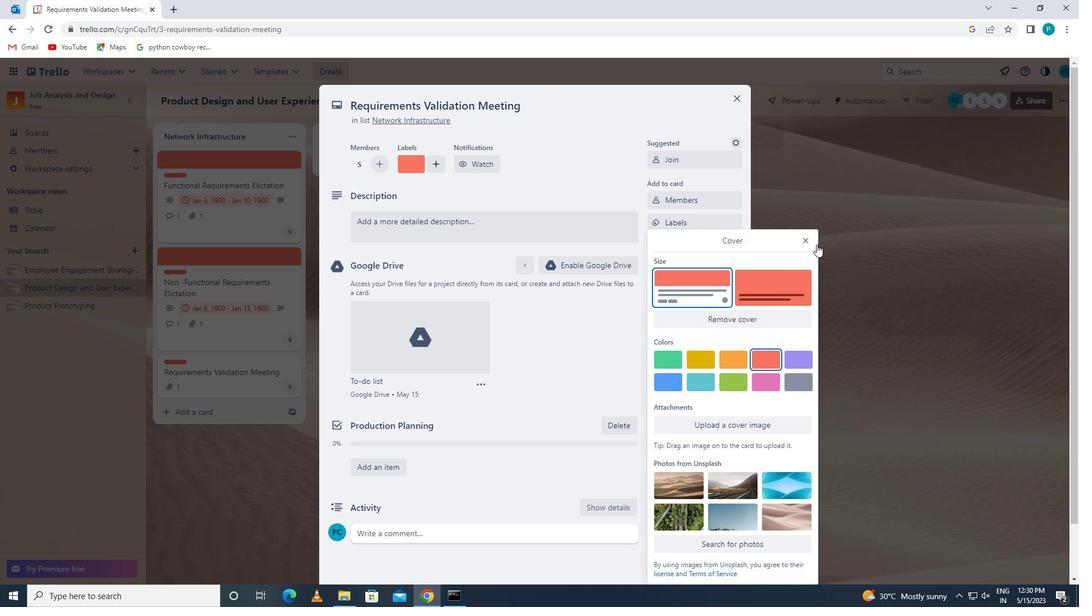 
Action: Mouse pressed left at (809, 236)
Screenshot: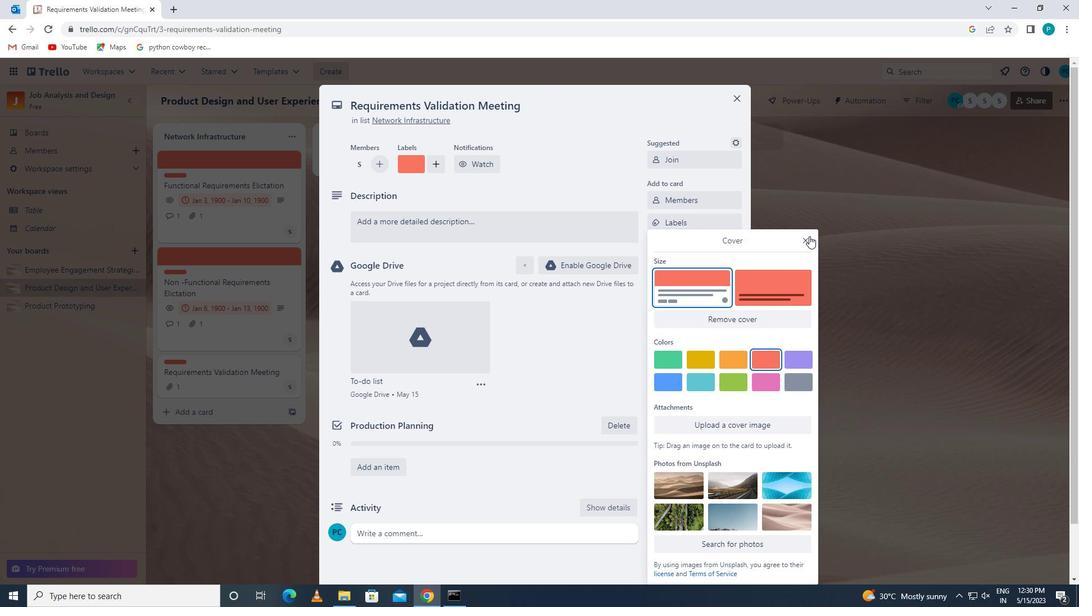 
Action: Mouse moved to (548, 285)
Screenshot: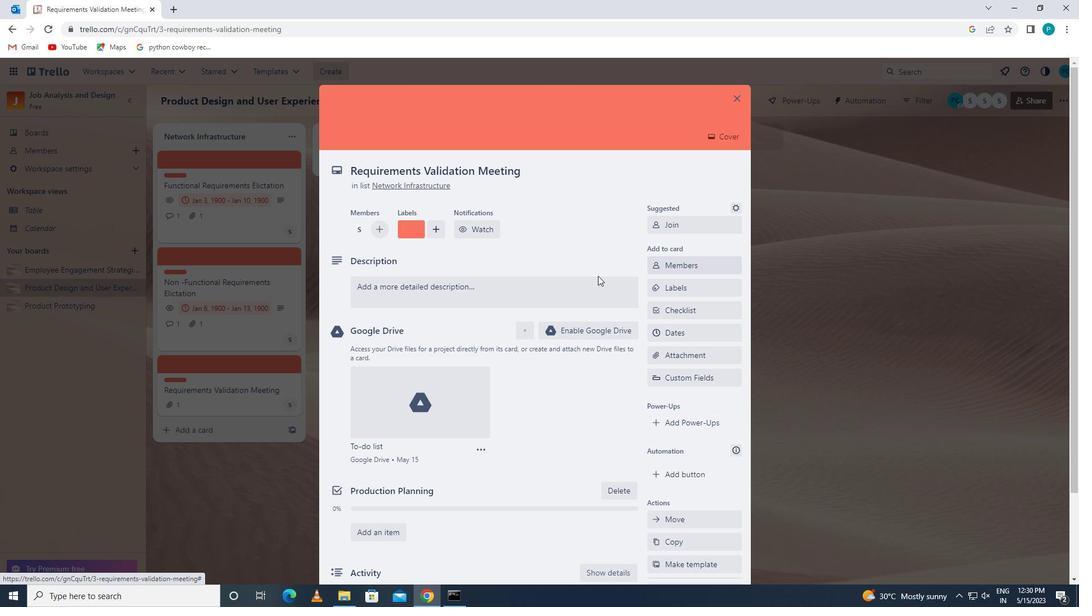 
Action: Mouse pressed left at (548, 285)
Screenshot: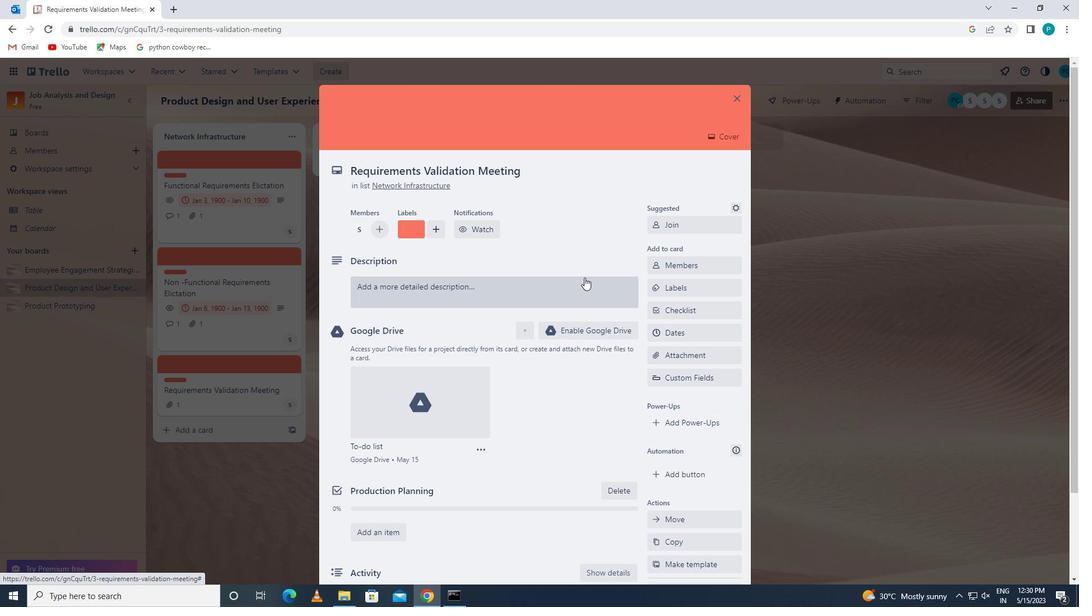 
Action: Key pressed <Key.caps_lock>p<Key.caps_lock>lan<Key.space>and<Key.space>execute<Key.space>company<Key.space>team-building<Key.space>retres<Key.backspace>at<Key.space>with<Key.space>a<Key.space>focus<Key.space>on<Key.space>stress<Key.space>management<Key.space>and<Key.space>resilience<Key.space>
Screenshot: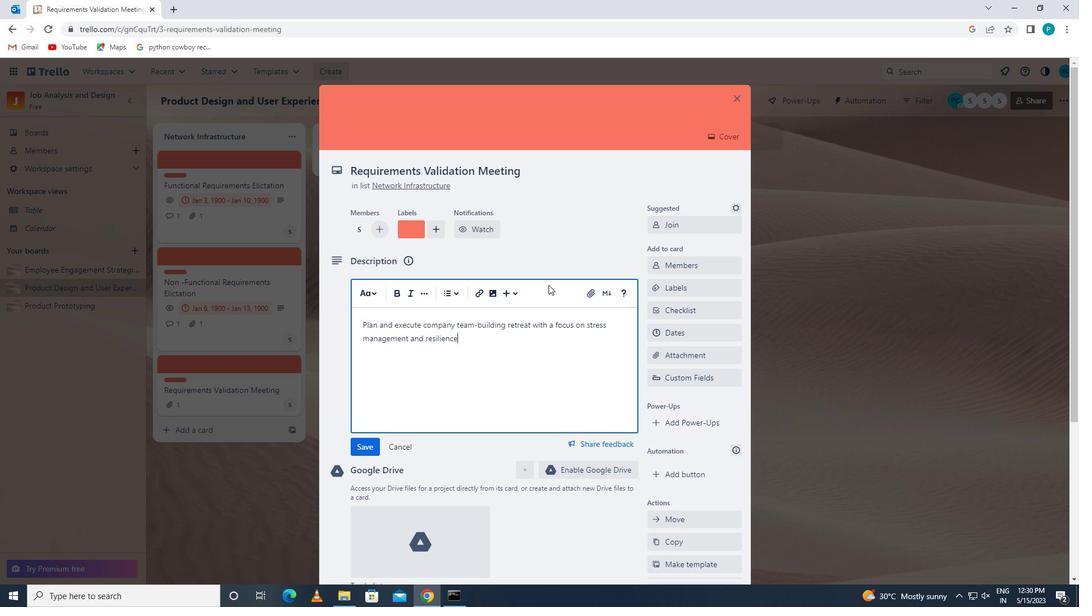 
Action: Mouse moved to (361, 444)
Screenshot: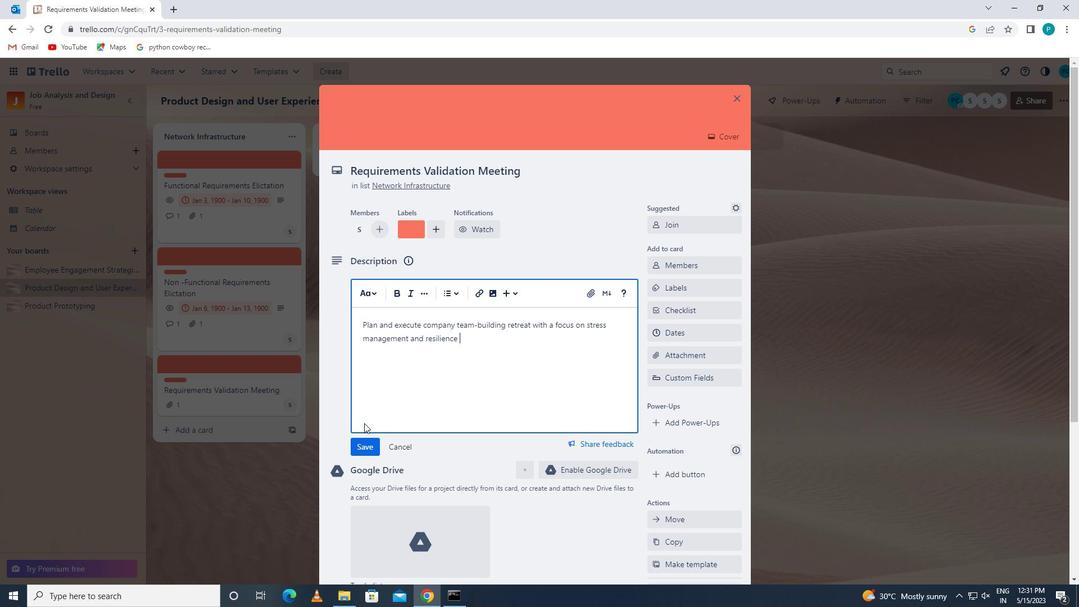 
Action: Mouse pressed left at (361, 444)
Screenshot: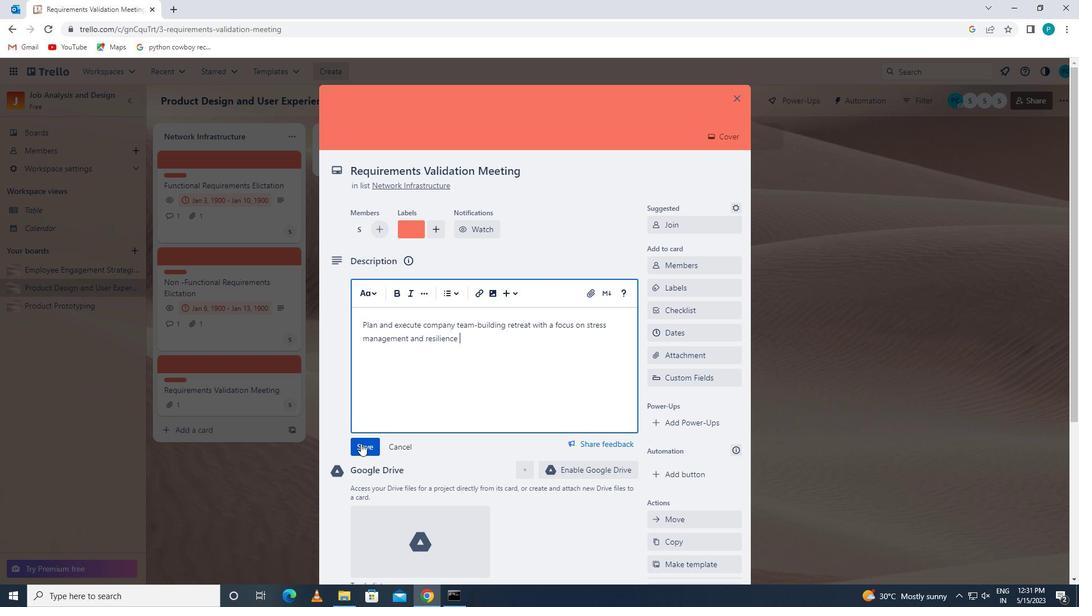 
Action: Mouse scrolled (361, 443) with delta (0, 0)
Screenshot: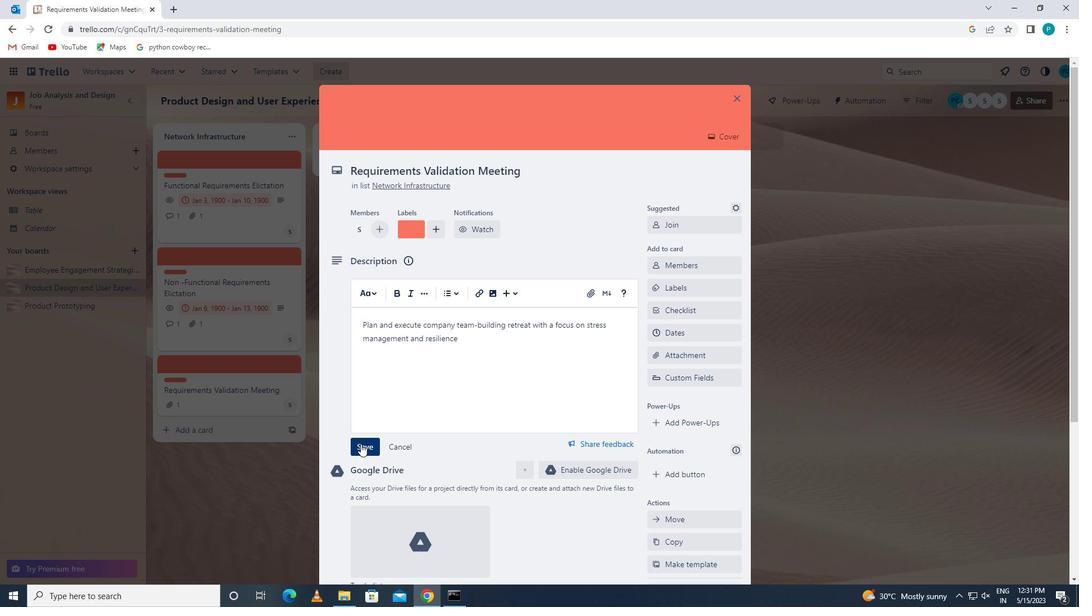 
Action: Mouse moved to (361, 445)
Screenshot: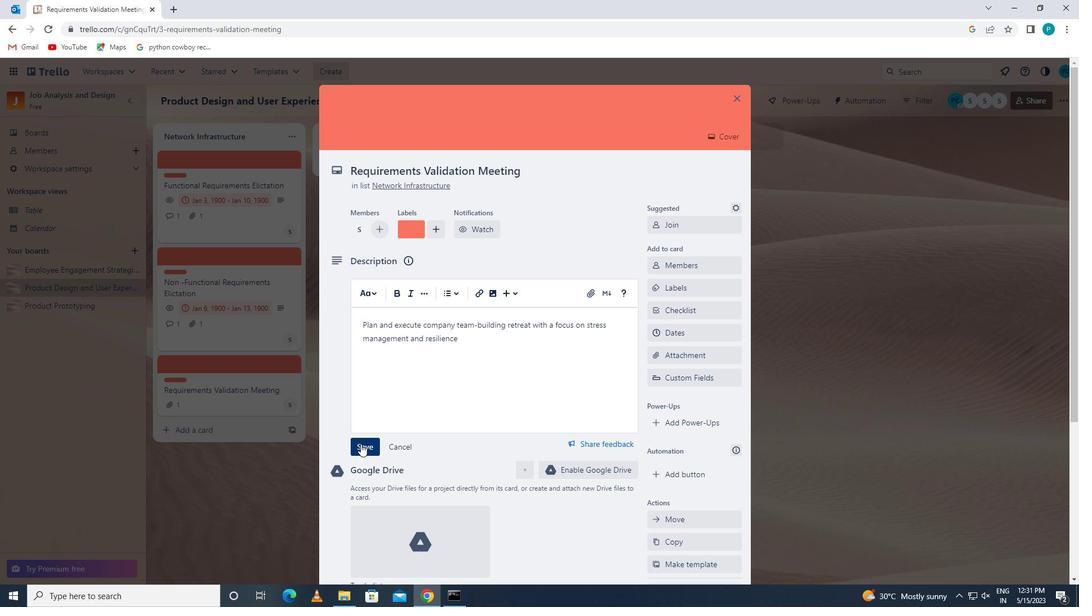 
Action: Mouse scrolled (361, 444) with delta (0, 0)
Screenshot: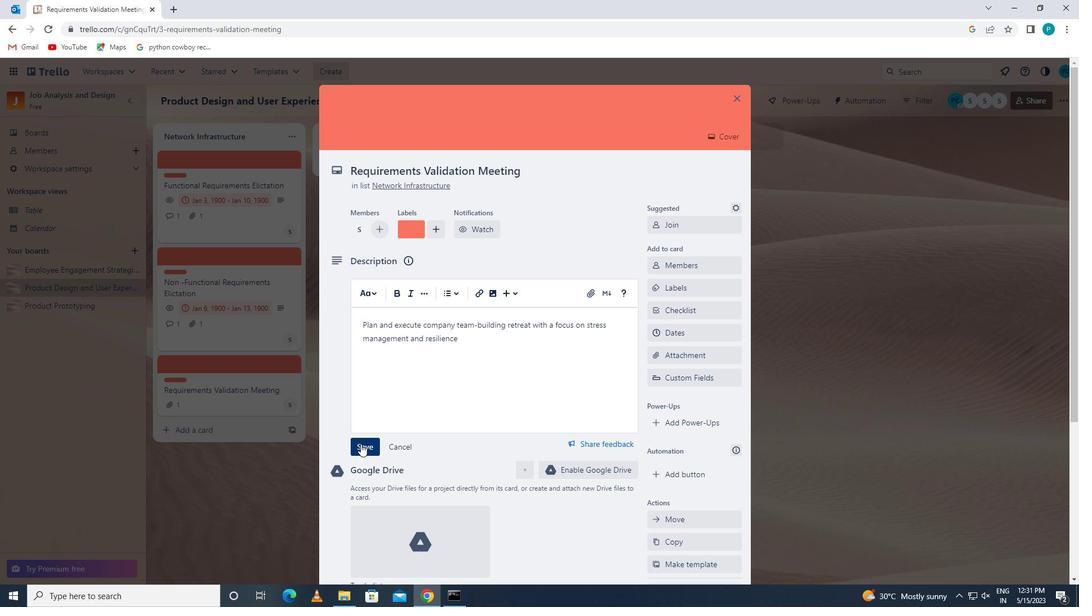 
Action: Mouse moved to (362, 445)
Screenshot: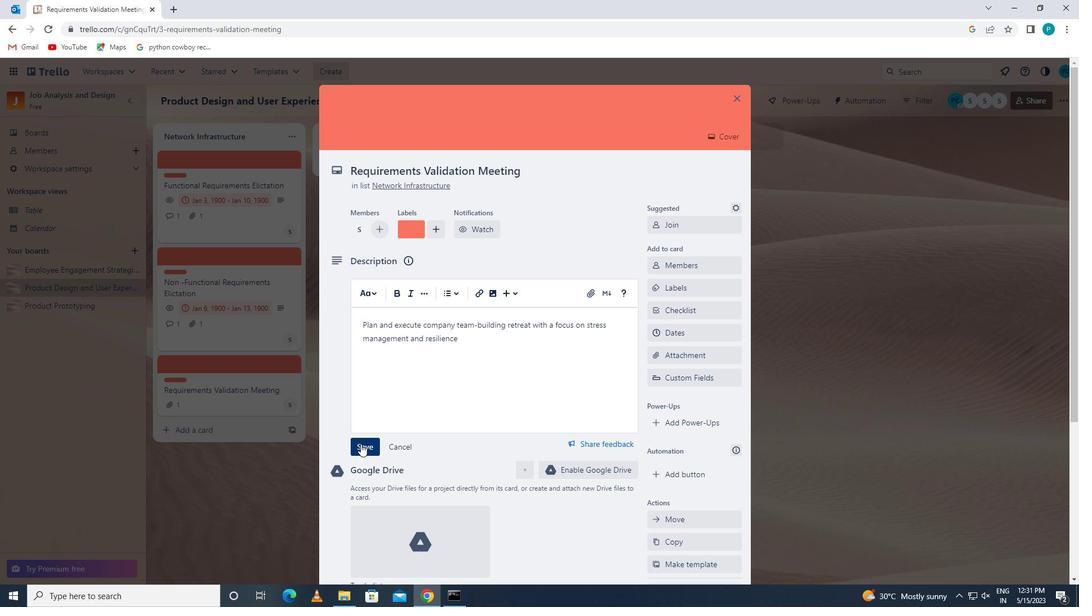 
Action: Mouse scrolled (362, 445) with delta (0, 0)
Screenshot: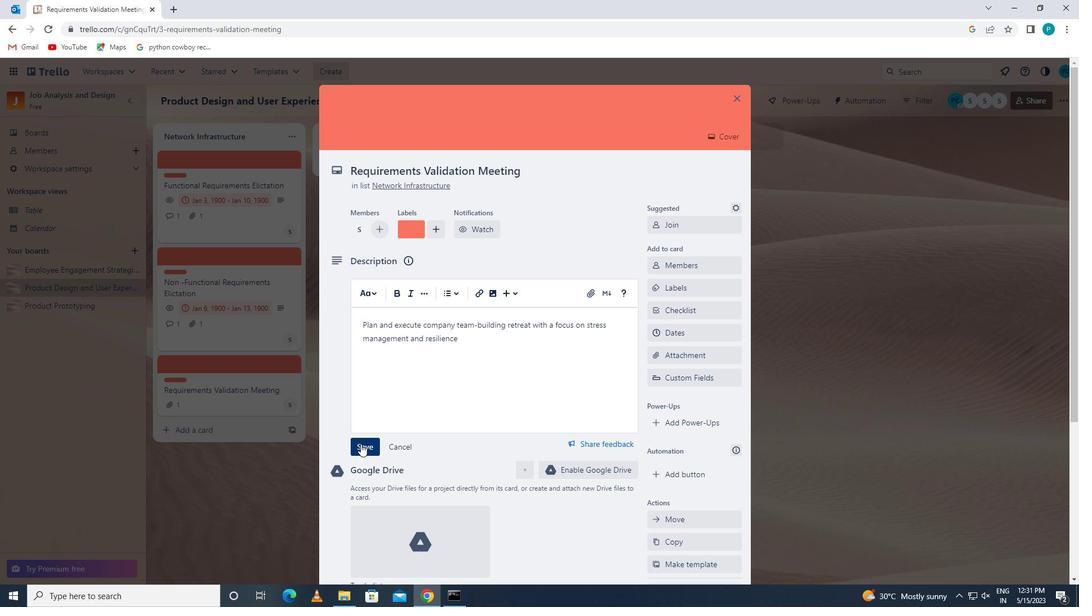 
Action: Mouse moved to (363, 446)
Screenshot: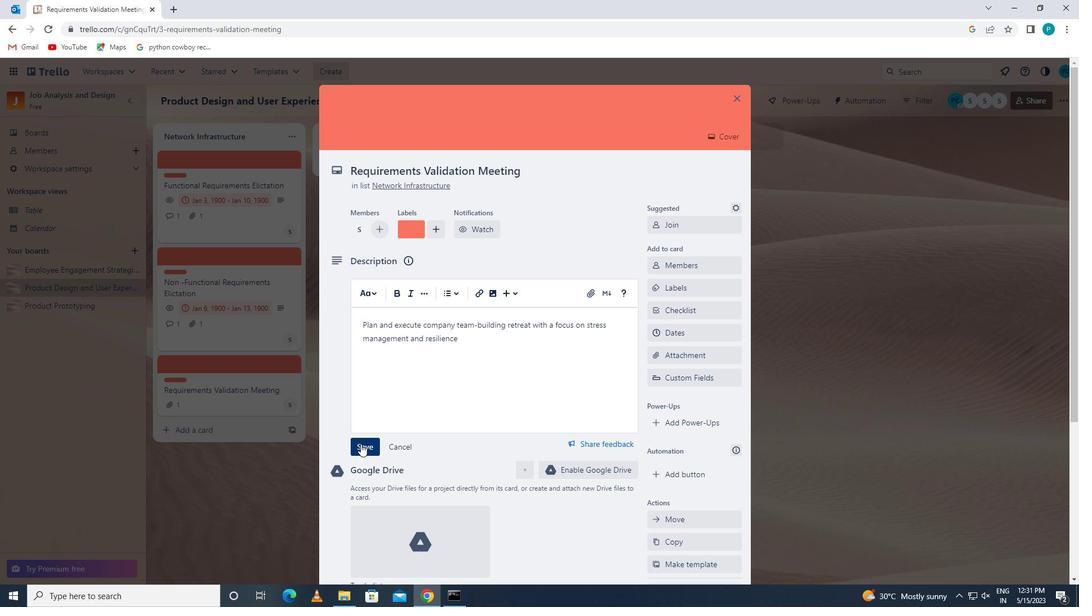 
Action: Mouse scrolled (363, 445) with delta (0, 0)
Screenshot: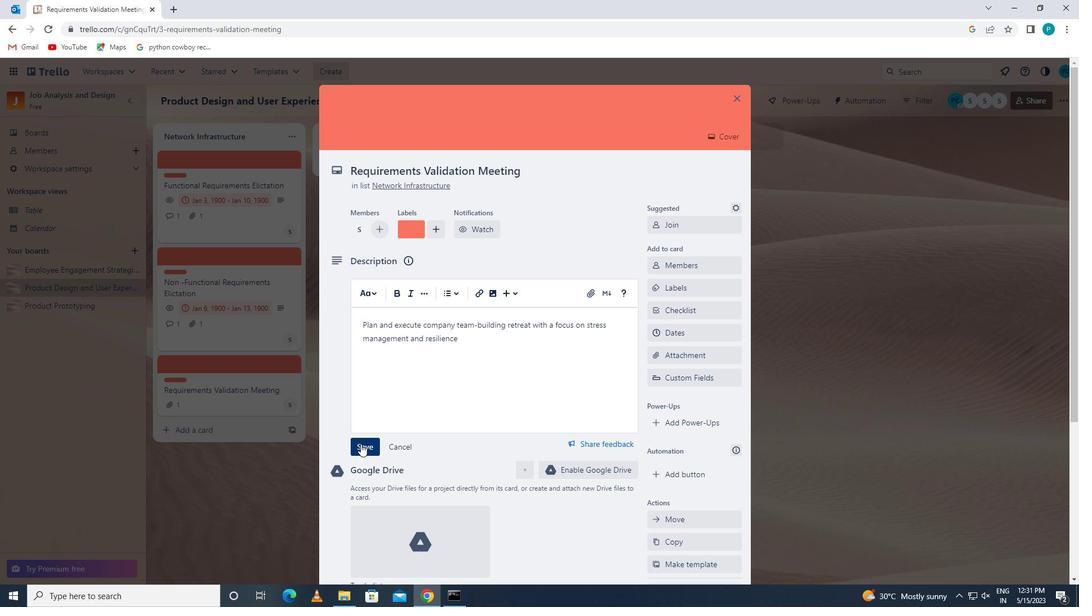 
Action: Mouse moved to (383, 478)
Screenshot: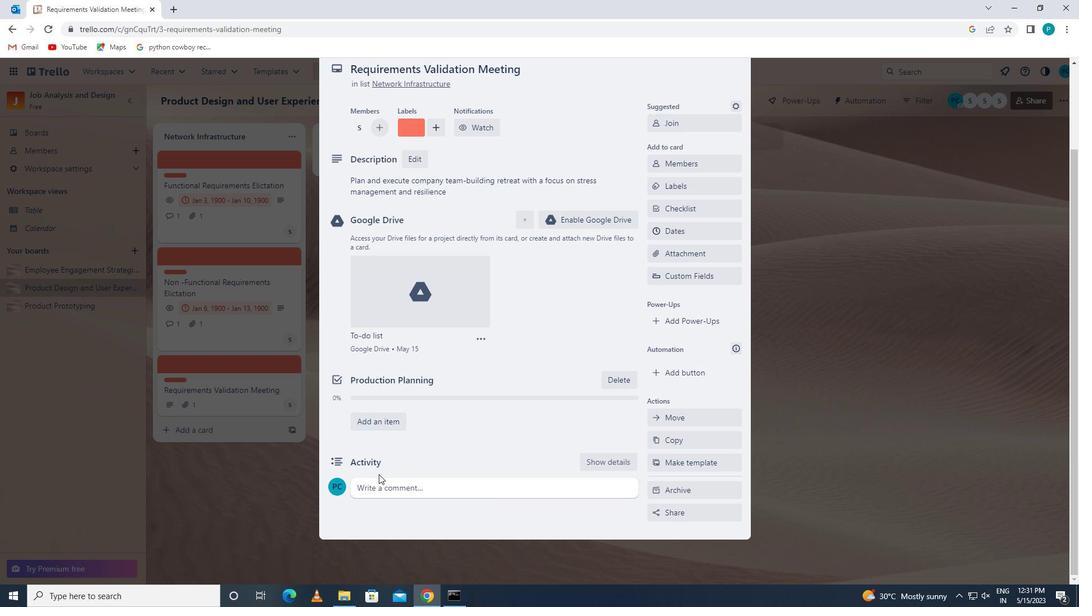 
Action: Mouse pressed left at (383, 478)
Screenshot: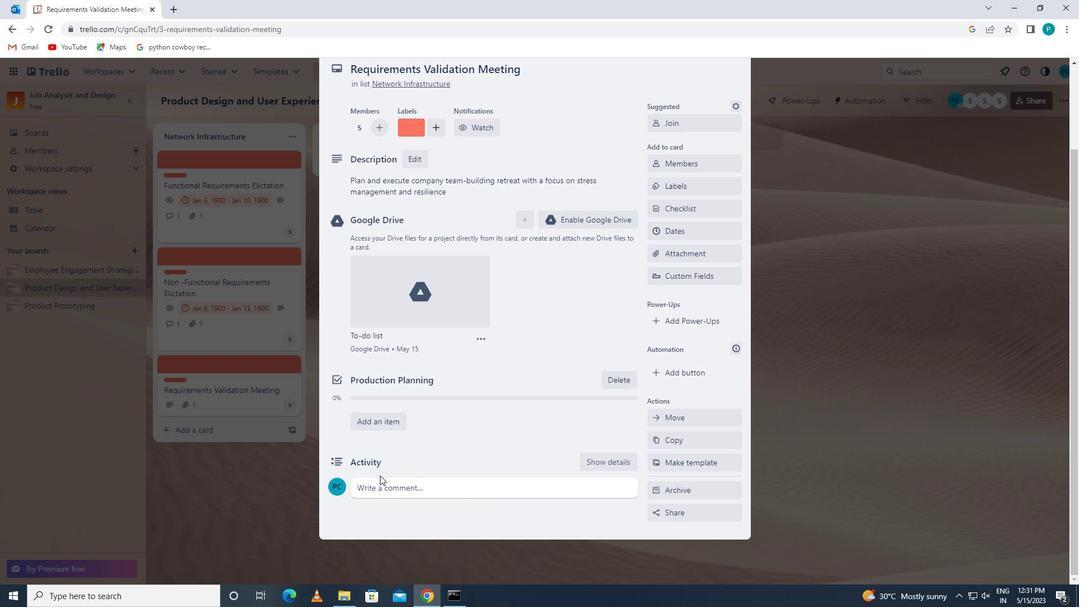 
Action: Key pressed <Key.caps_lock>t<Key.caps_lock>his<Key.space>task<Key.space>presents<Key.space>an<Key.space>opportunity<Key.space>to<Key.space>innovate<Key.space>and<Key.space>come<Key.space>uo<Key.backspace>p<Key.space>with<Key.space>new<Key.space>solutions<Key.space>to<Key.space>old<Key.space>problems
Screenshot: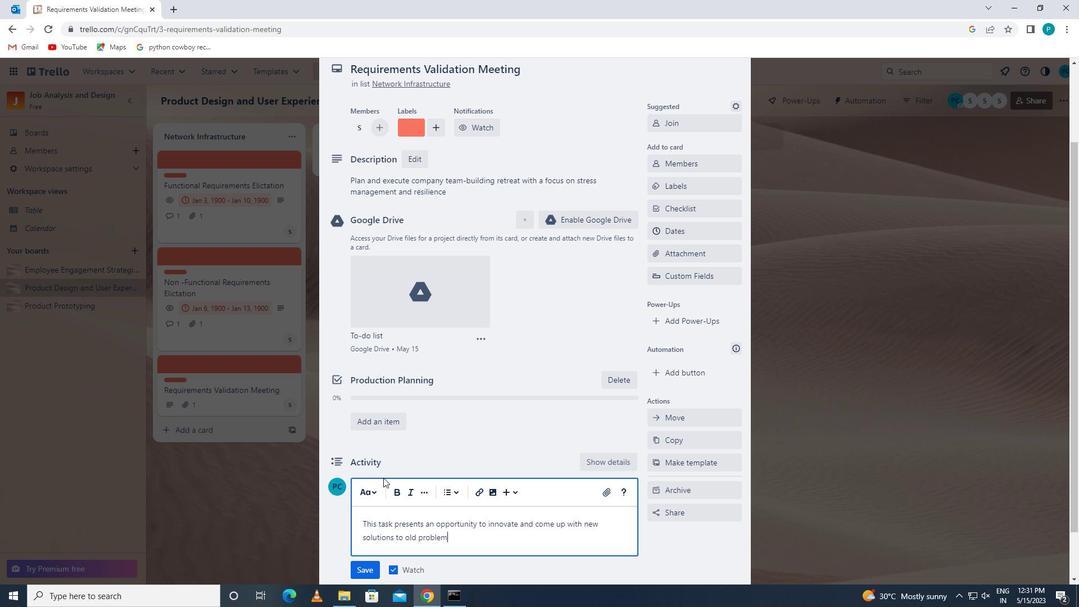 
Action: Mouse moved to (364, 568)
Screenshot: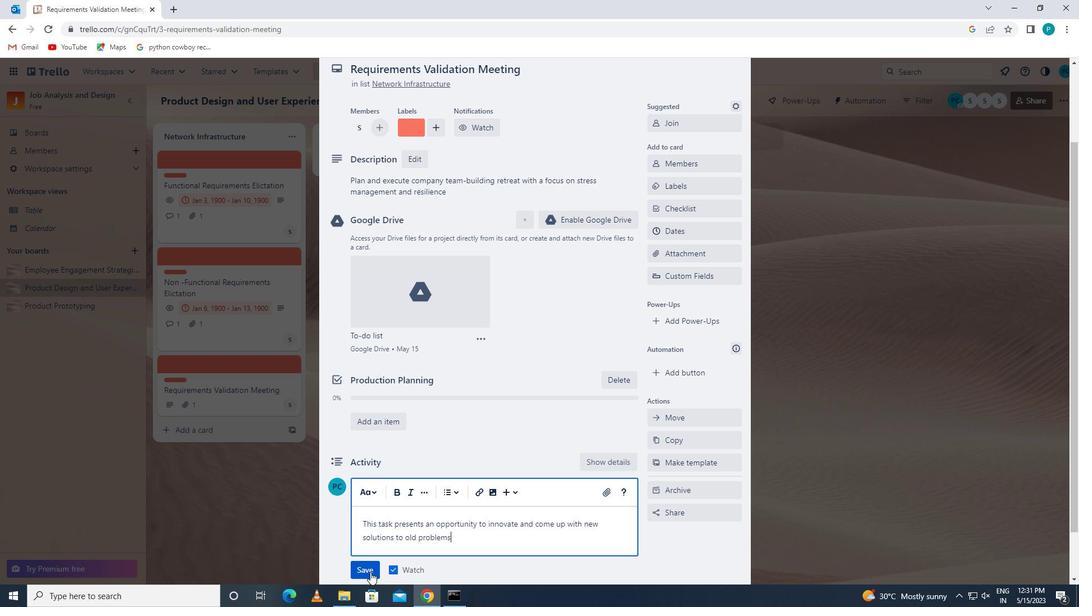 
Action: Mouse pressed left at (364, 568)
Screenshot: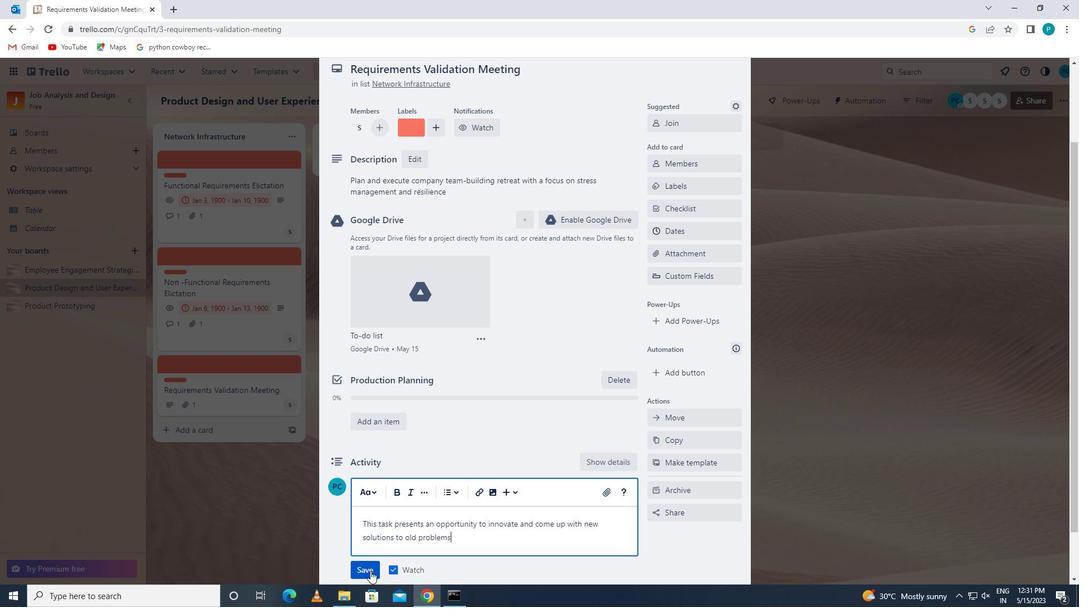 
Action: Mouse moved to (672, 232)
Screenshot: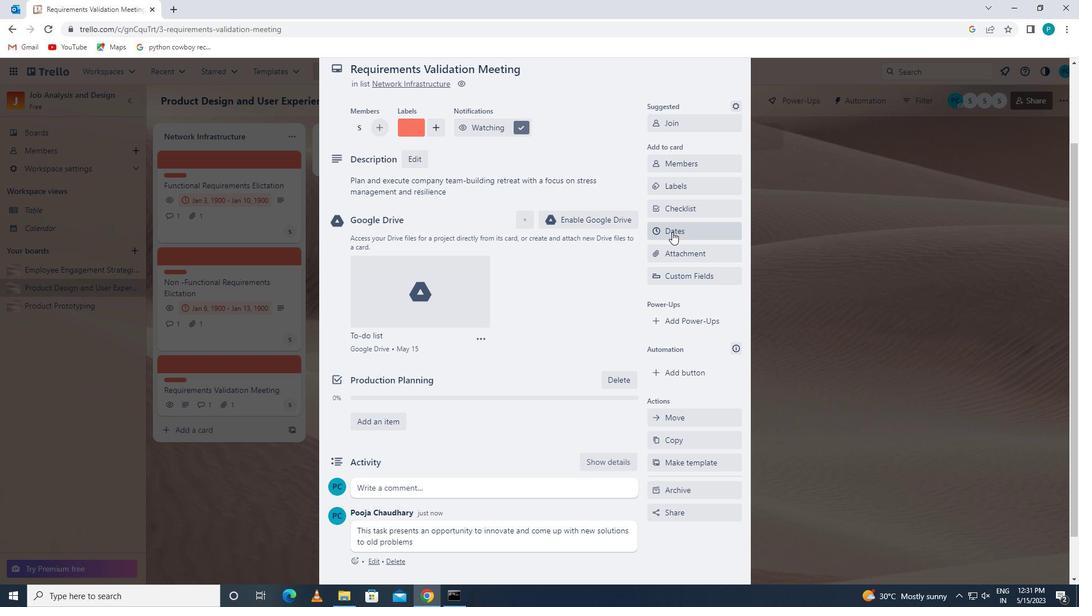 
Action: Mouse pressed left at (672, 232)
Screenshot: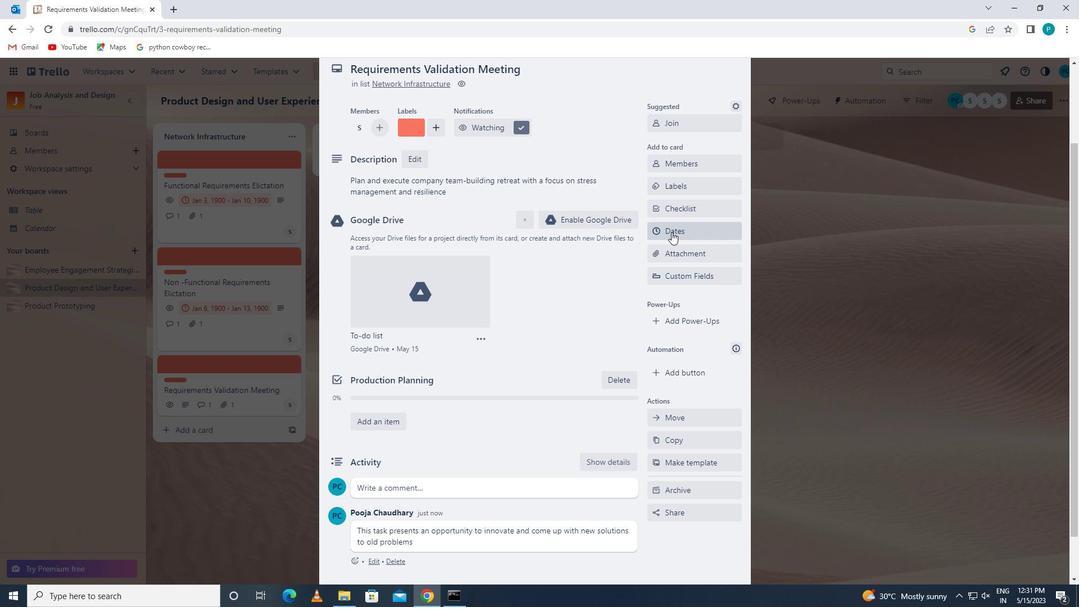 
Action: Mouse moved to (663, 309)
Screenshot: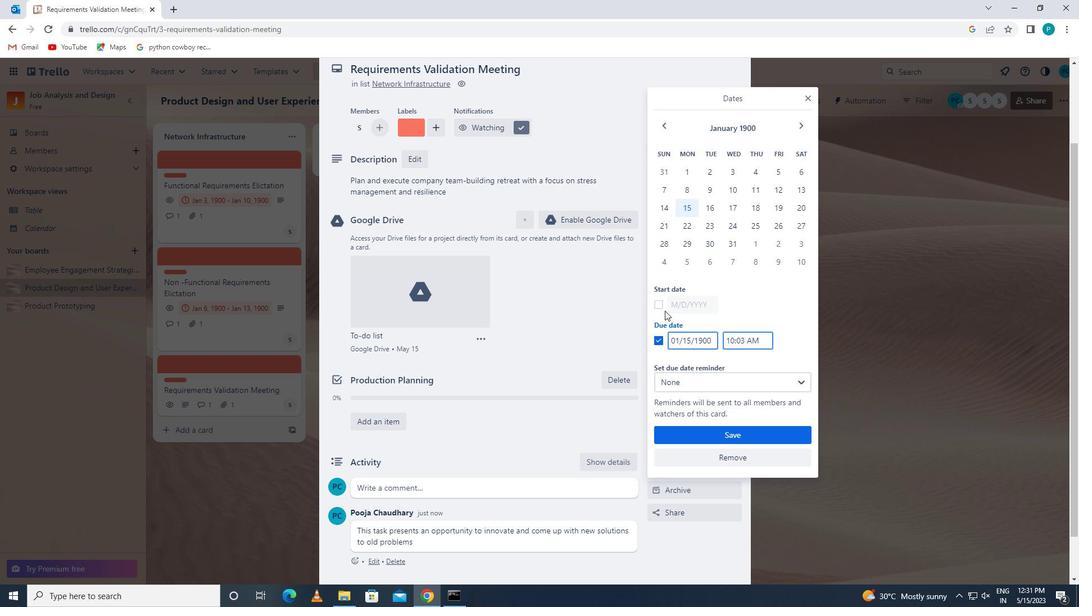 
Action: Mouse pressed left at (663, 309)
Screenshot: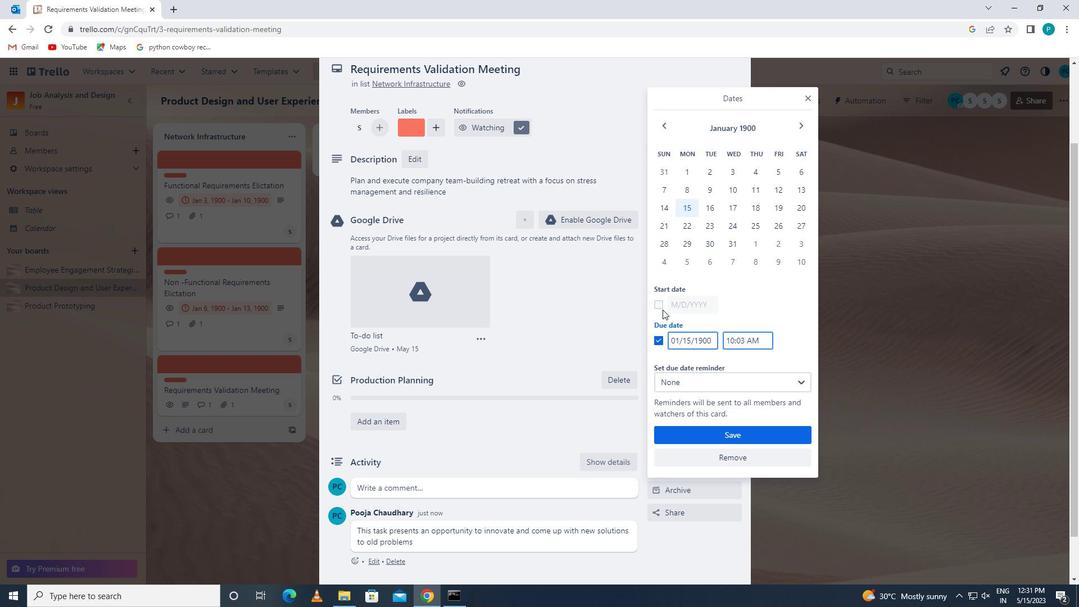 
Action: Mouse moved to (672, 302)
Screenshot: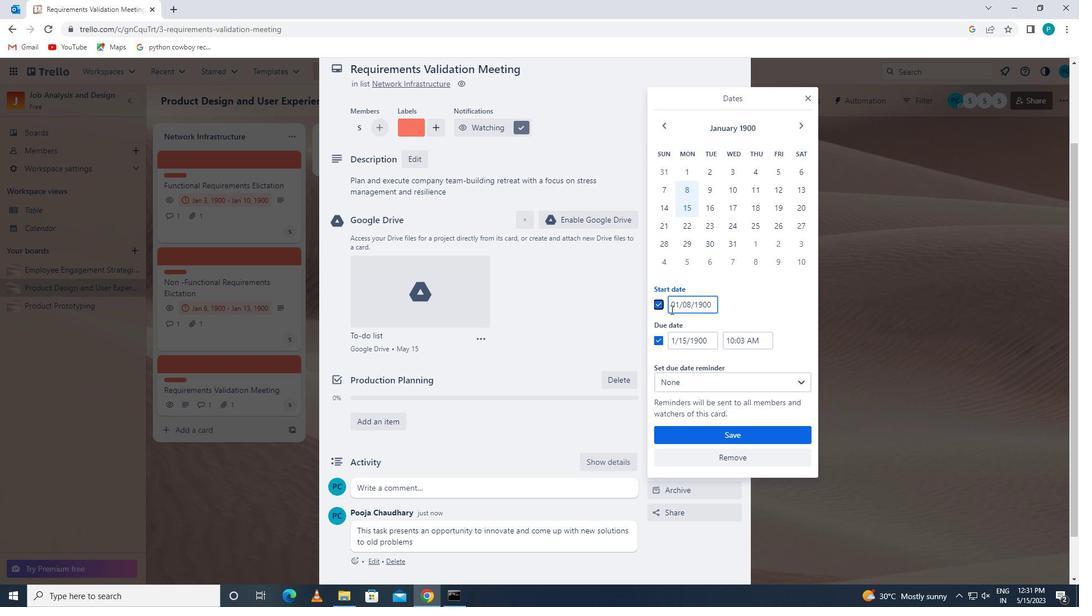 
Action: Mouse pressed left at (672, 302)
Screenshot: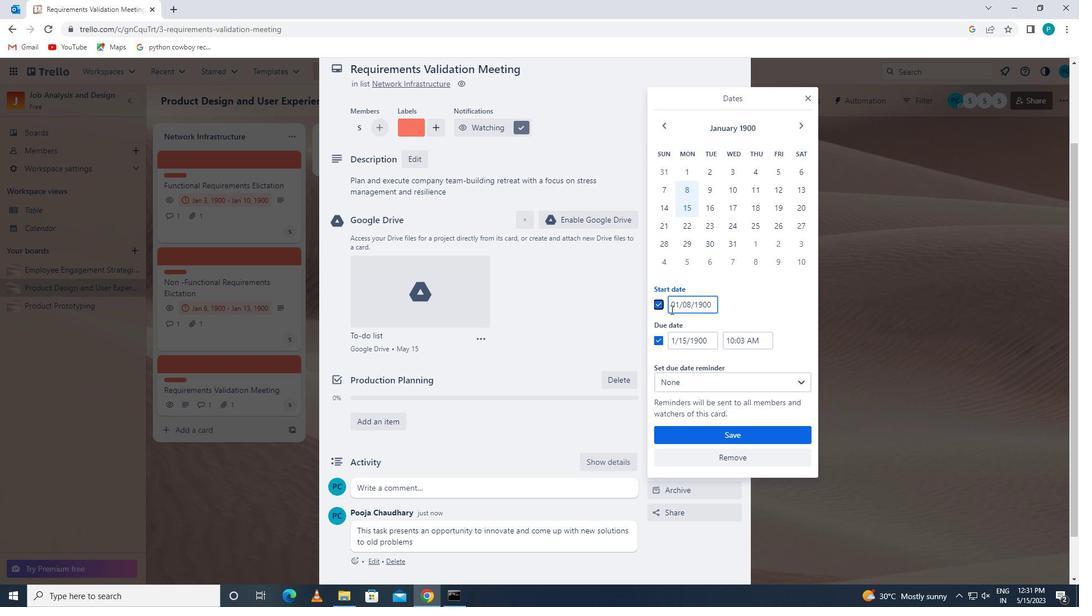 
Action: Mouse moved to (735, 316)
Screenshot: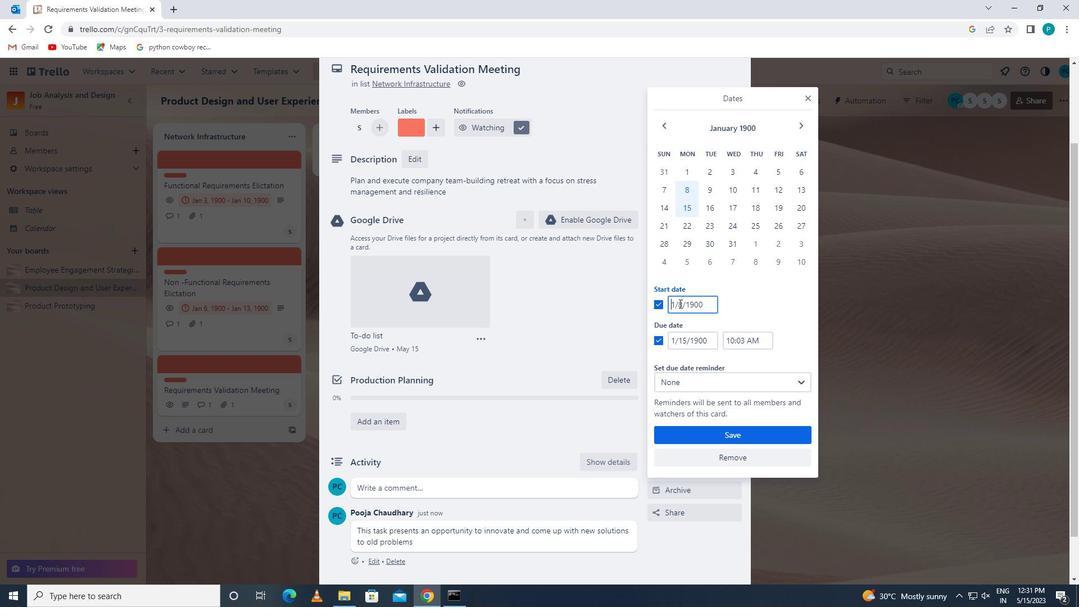 
Action: Key pressed 1/9/1900
Screenshot: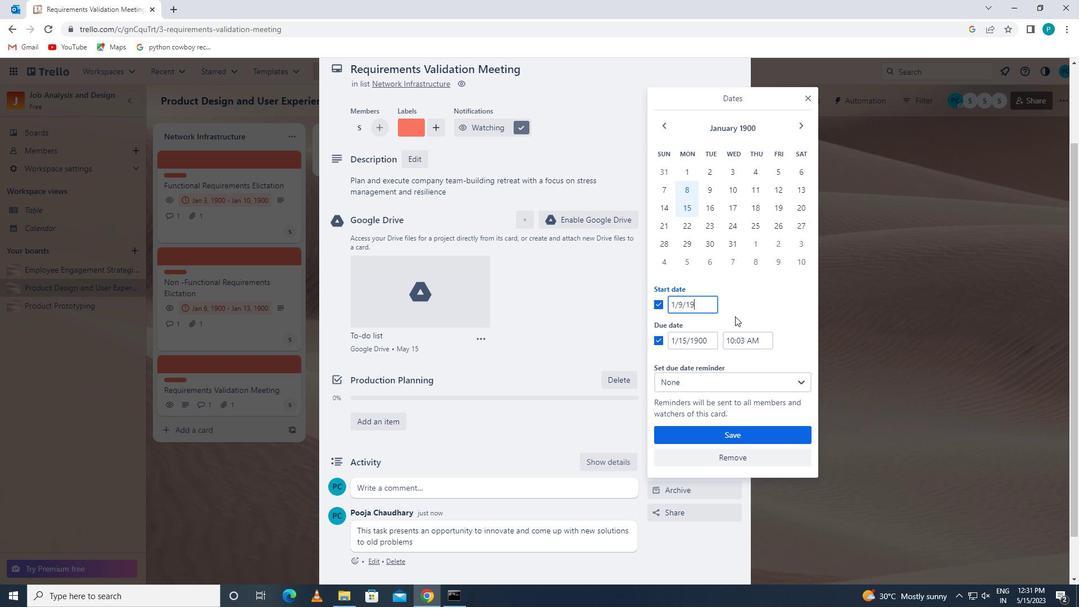 
Action: Mouse moved to (714, 340)
Screenshot: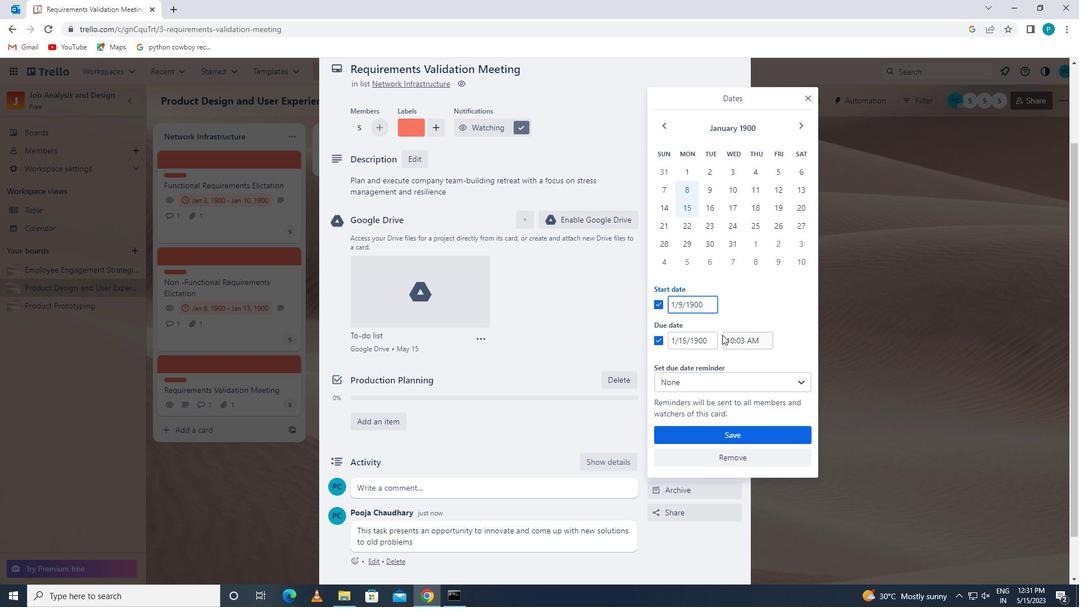 
Action: Mouse pressed left at (714, 340)
Screenshot: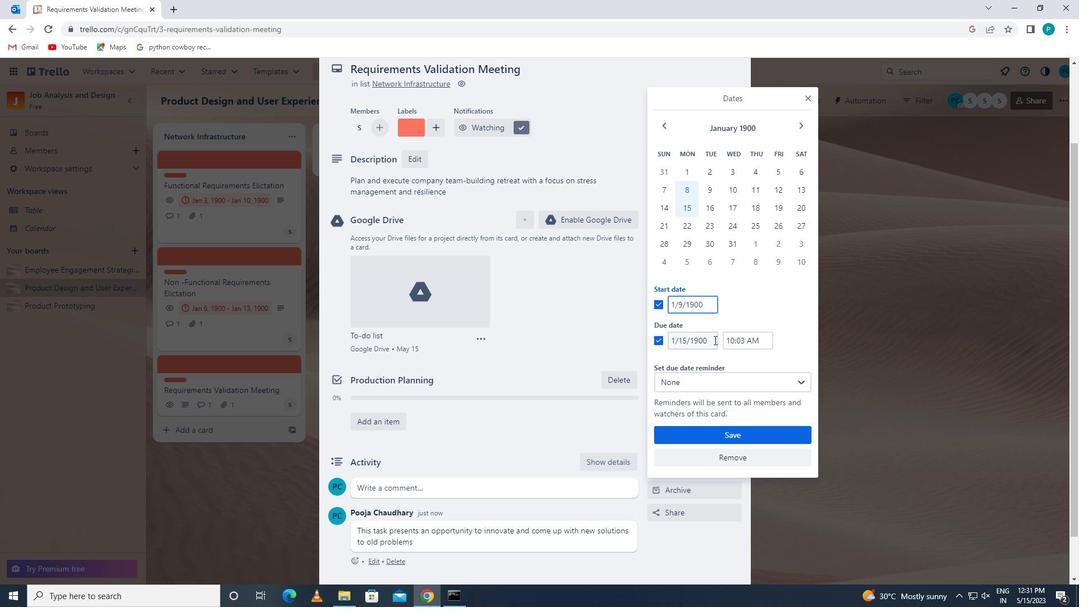
Action: Mouse moved to (669, 340)
Screenshot: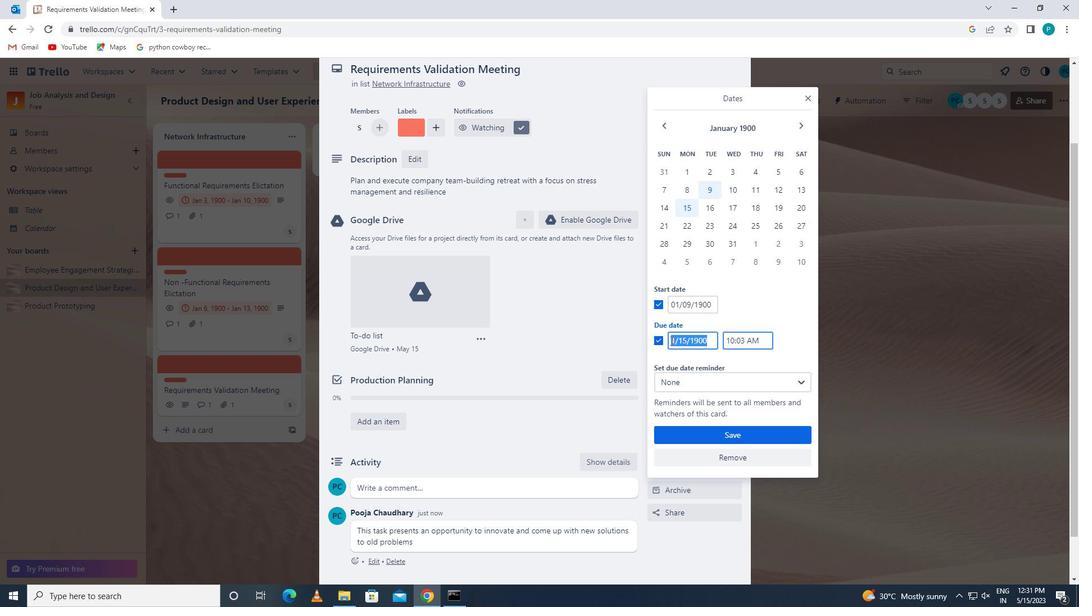 
Action: Key pressed 1/16/1900
Screenshot: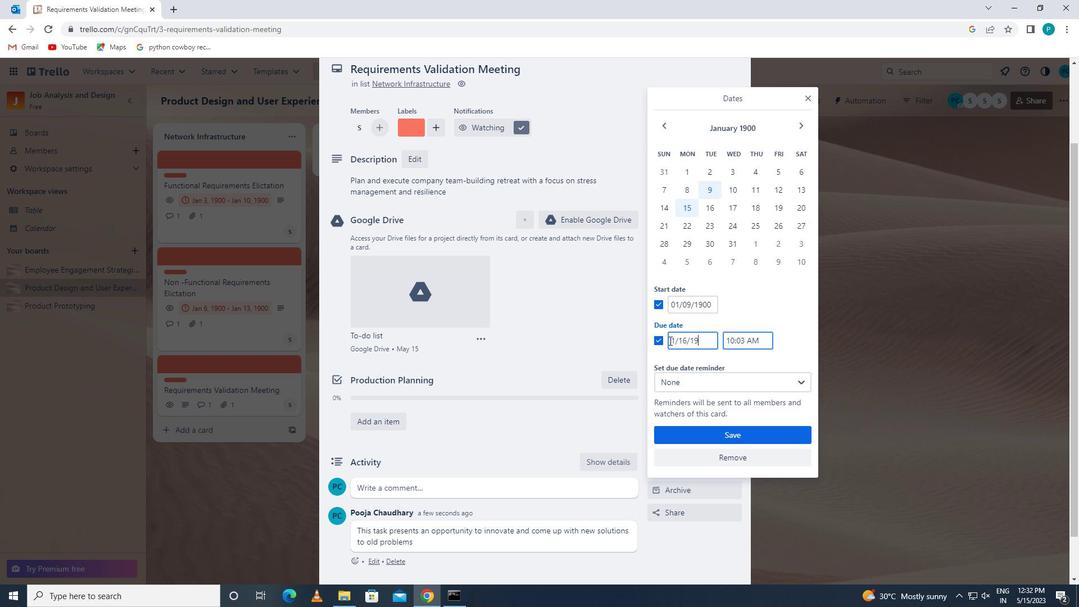
Action: Mouse moved to (683, 438)
Screenshot: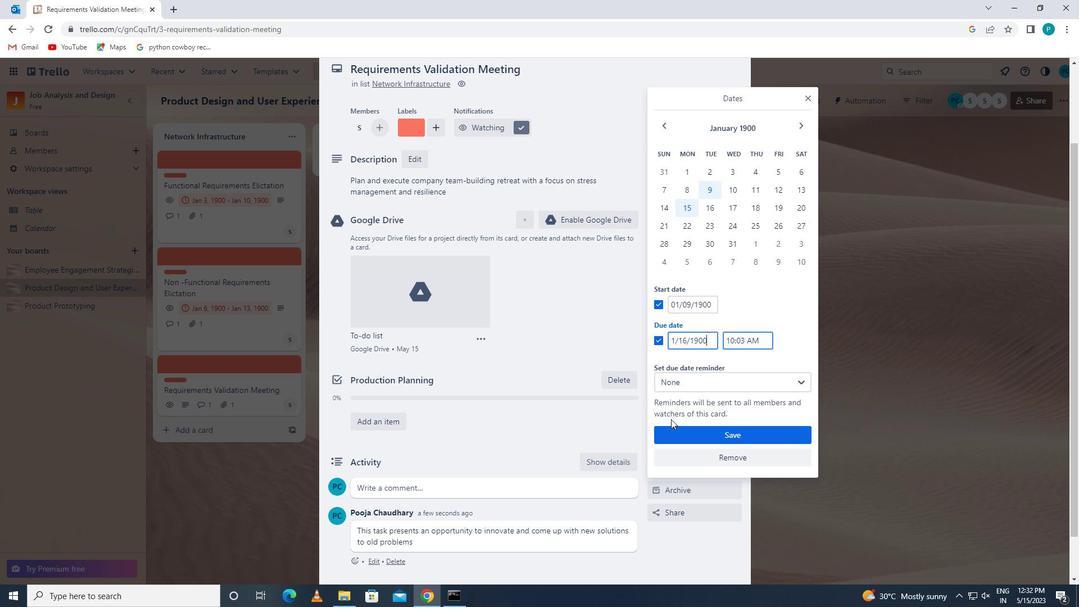 
Action: Mouse pressed left at (683, 438)
Screenshot: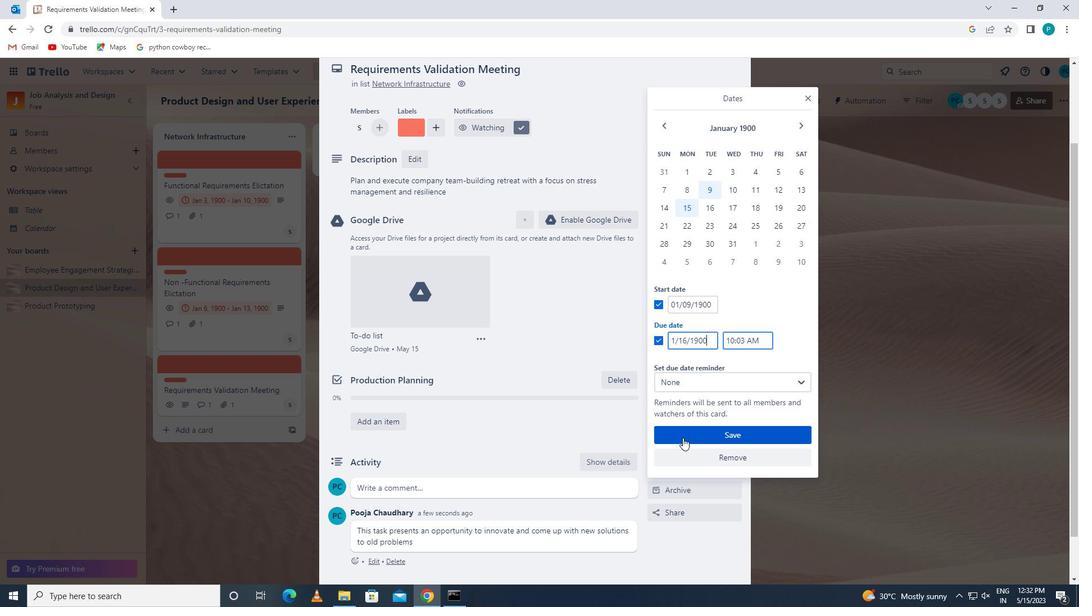 
Action: Mouse scrolled (683, 438) with delta (0, 0)
Screenshot: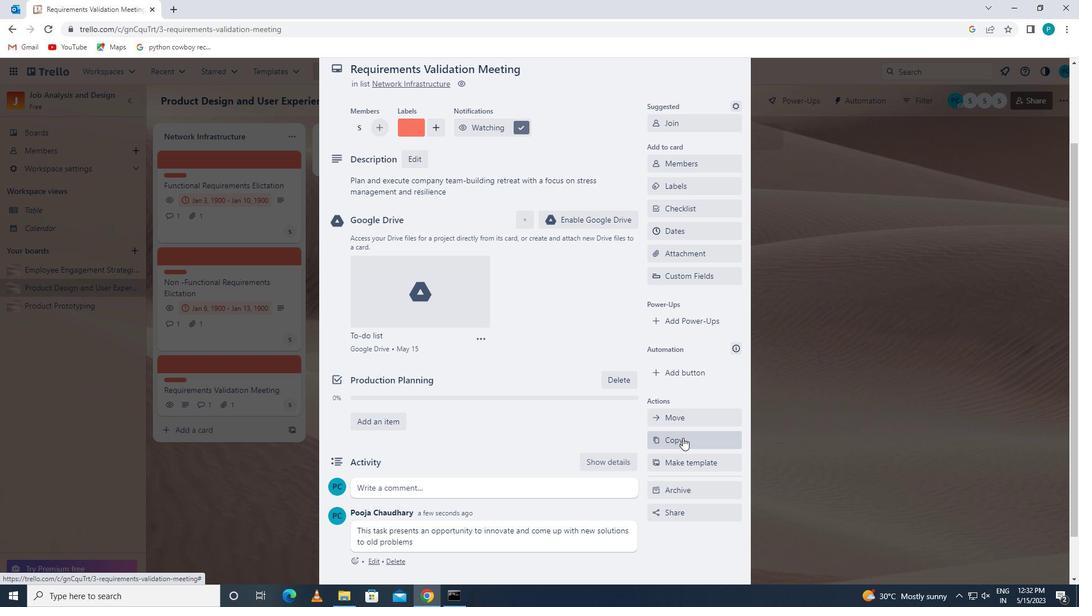 
Action: Mouse scrolled (683, 438) with delta (0, 0)
Screenshot: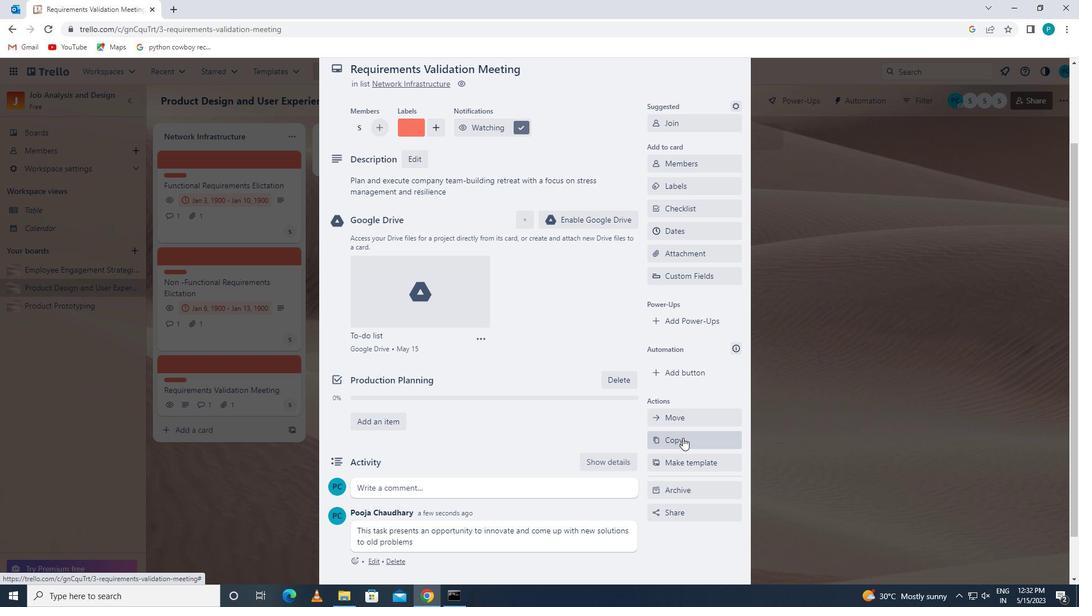 
Action: Mouse scrolled (683, 438) with delta (0, 0)
Screenshot: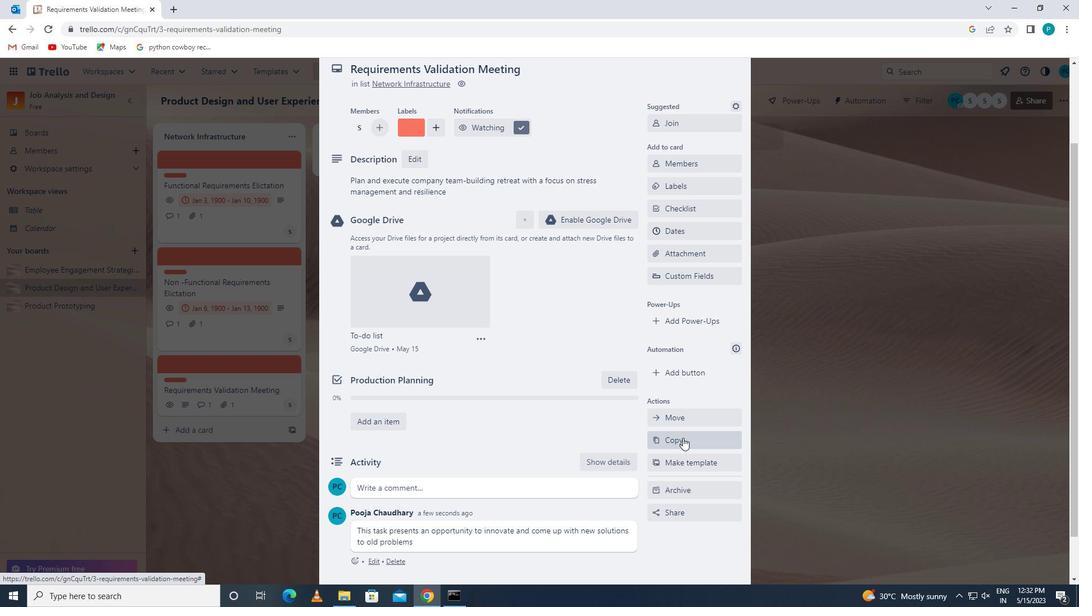 
Action: Mouse scrolled (683, 438) with delta (0, 0)
Screenshot: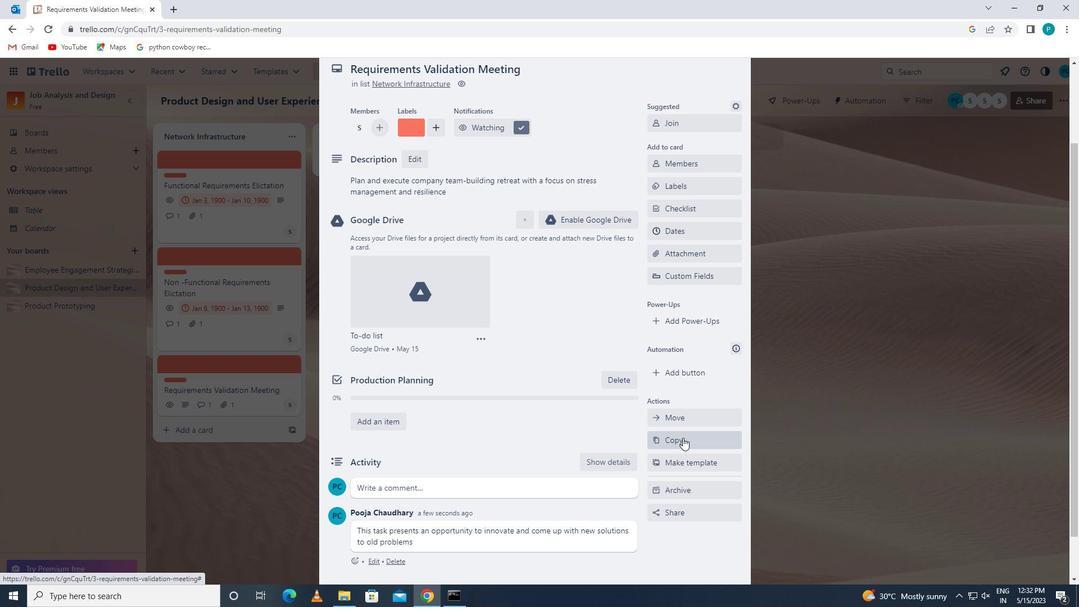 
